 Task: Search for a guest house in Medford, United States, for 4 guests from 10th to 16th September, with a price range of 10,000 to 14,000, 4 bedrooms, 4 beds, and amenities including Free parking, TV, Gym, and Breakfast. Host language should be English.
Action: Mouse moved to (613, 118)
Screenshot: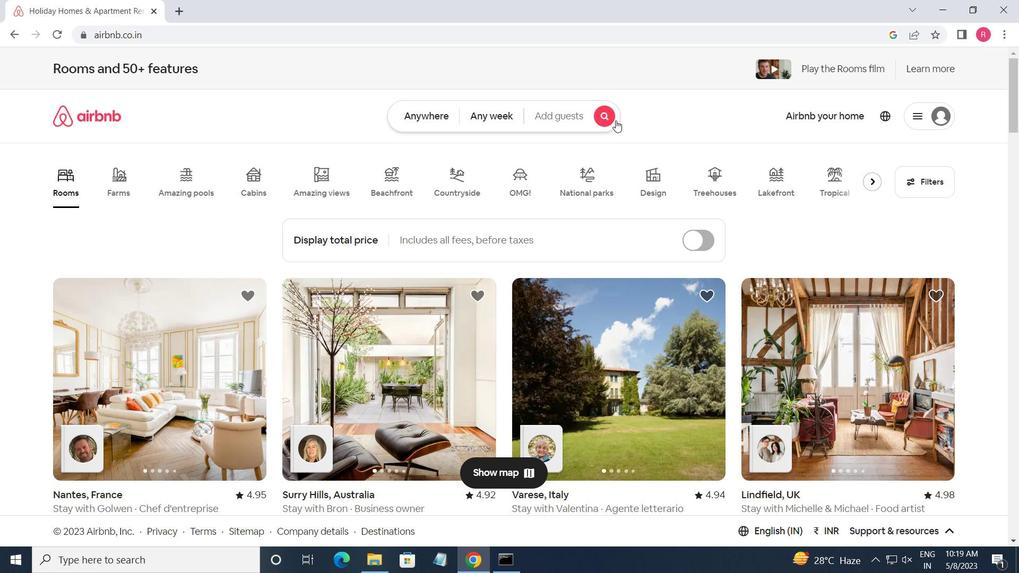 
Action: Mouse pressed left at (613, 118)
Screenshot: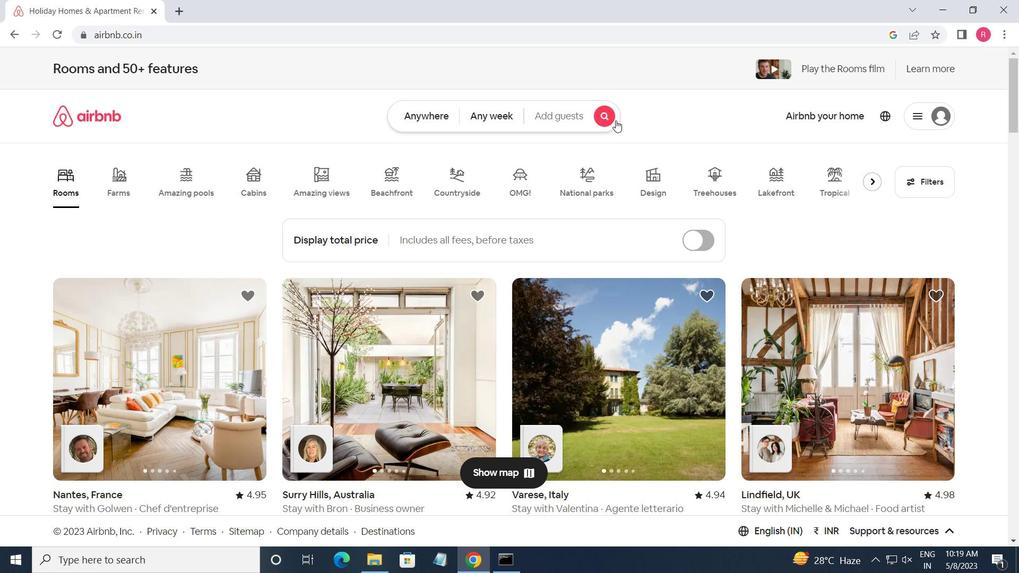 
Action: Mouse moved to (346, 166)
Screenshot: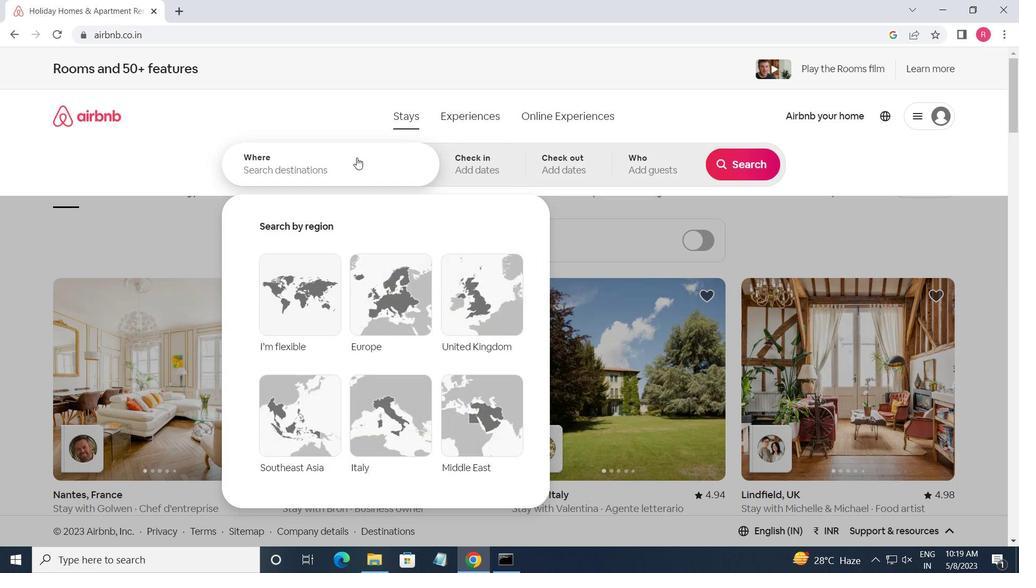 
Action: Mouse pressed left at (346, 166)
Screenshot: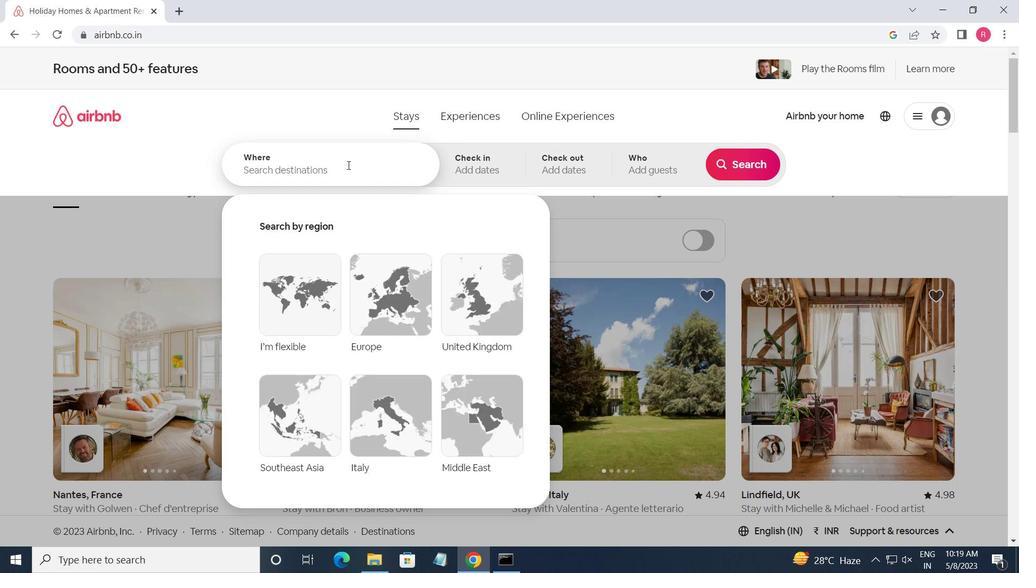
Action: Key pressed <Key.shift_r><Key.shift_r><Key.shift_r><Key.shift_r><Key.shift_r><Key.shift_r><Key.shift_r>Medford,<Key.shift_r>United<Key.space><Key.shift>STATES<Key.enter>
Screenshot: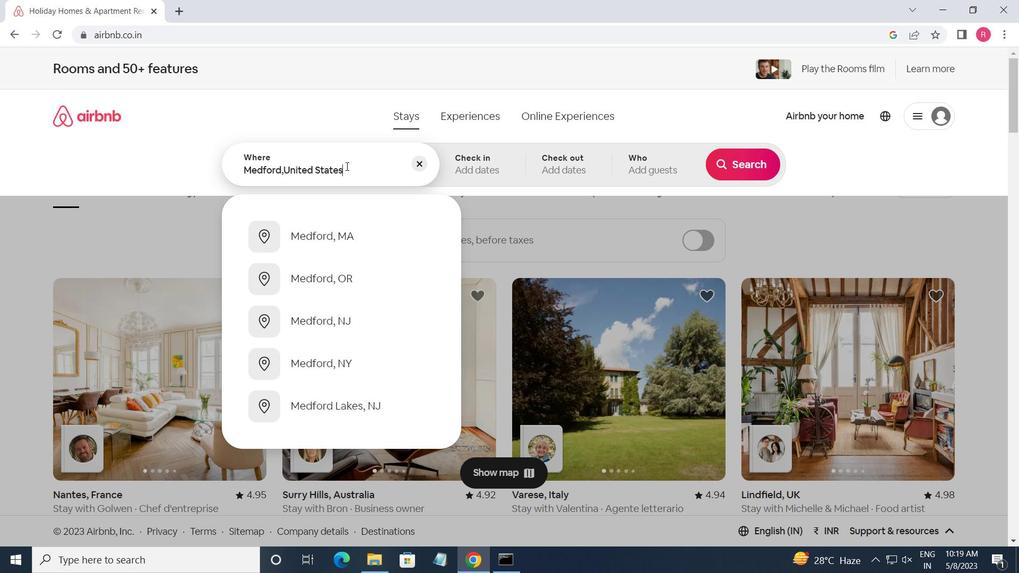 
Action: Mouse moved to (744, 275)
Screenshot: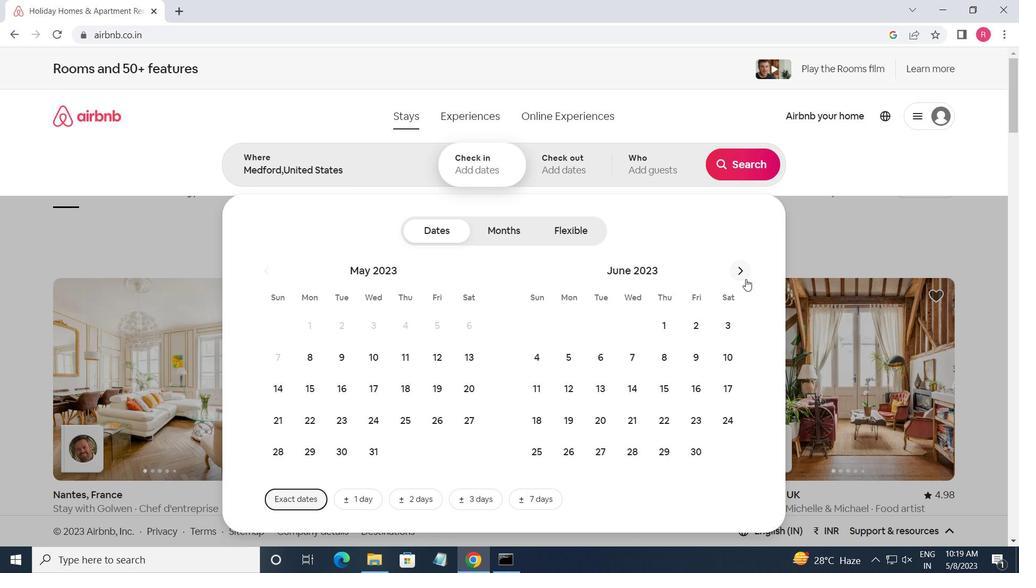 
Action: Mouse pressed left at (744, 275)
Screenshot: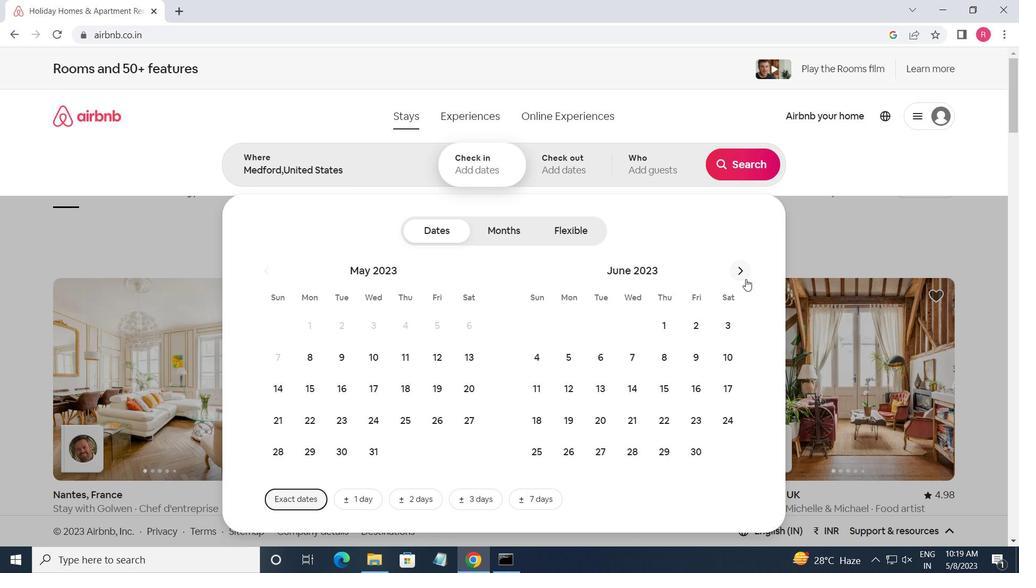 
Action: Mouse pressed left at (744, 275)
Screenshot: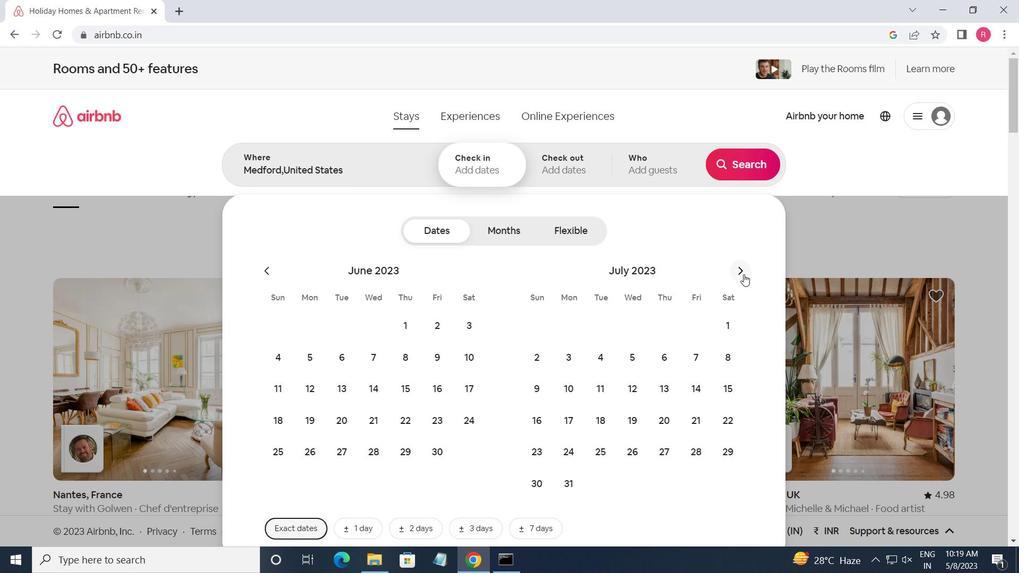 
Action: Mouse moved to (738, 272)
Screenshot: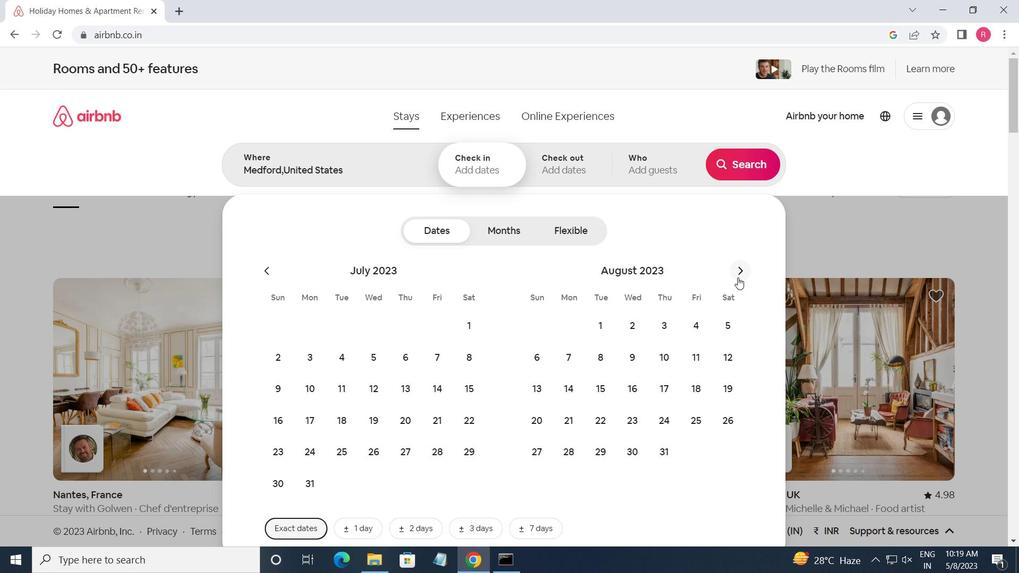 
Action: Mouse pressed left at (738, 272)
Screenshot: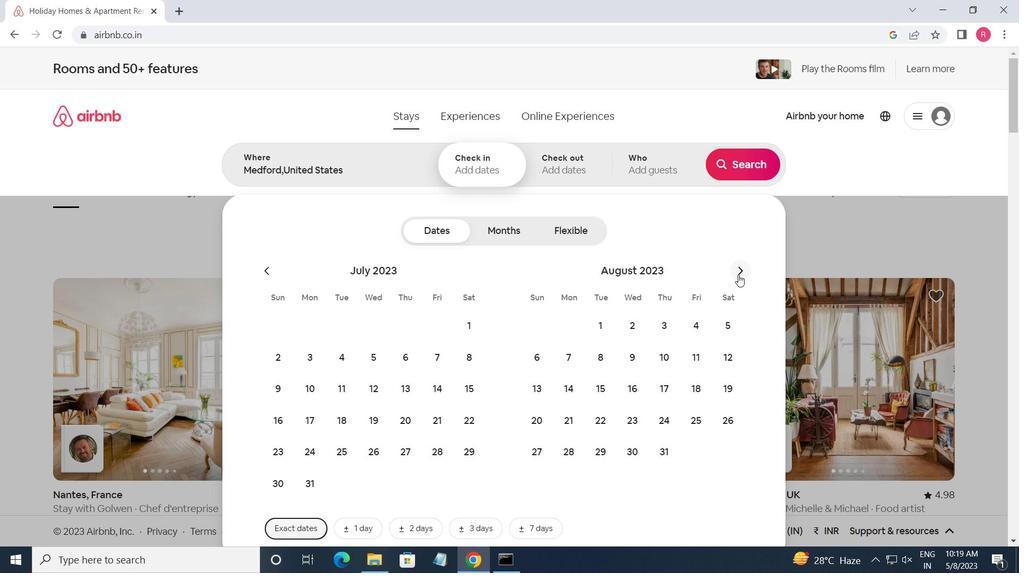 
Action: Mouse moved to (543, 394)
Screenshot: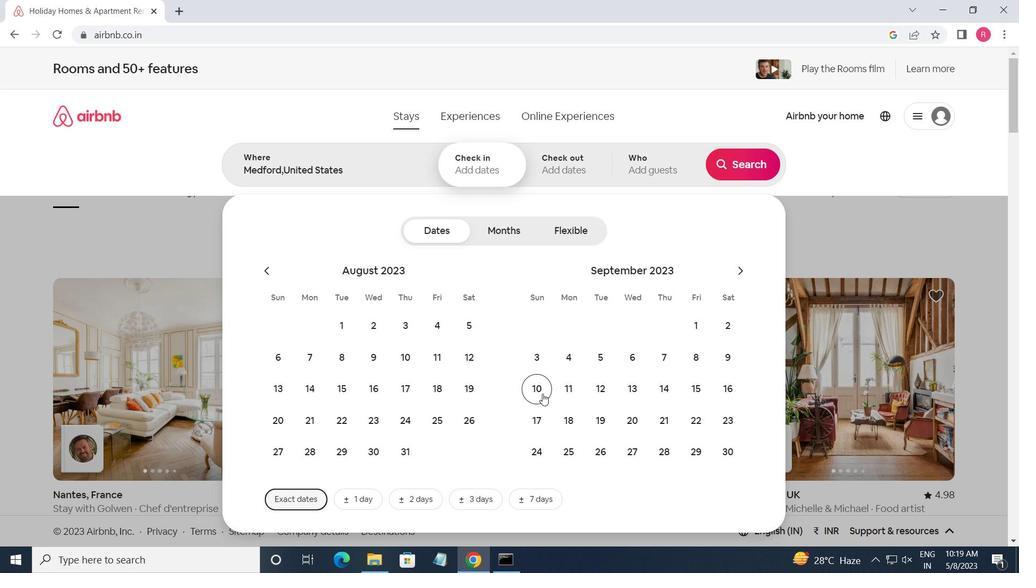 
Action: Mouse pressed left at (543, 394)
Screenshot: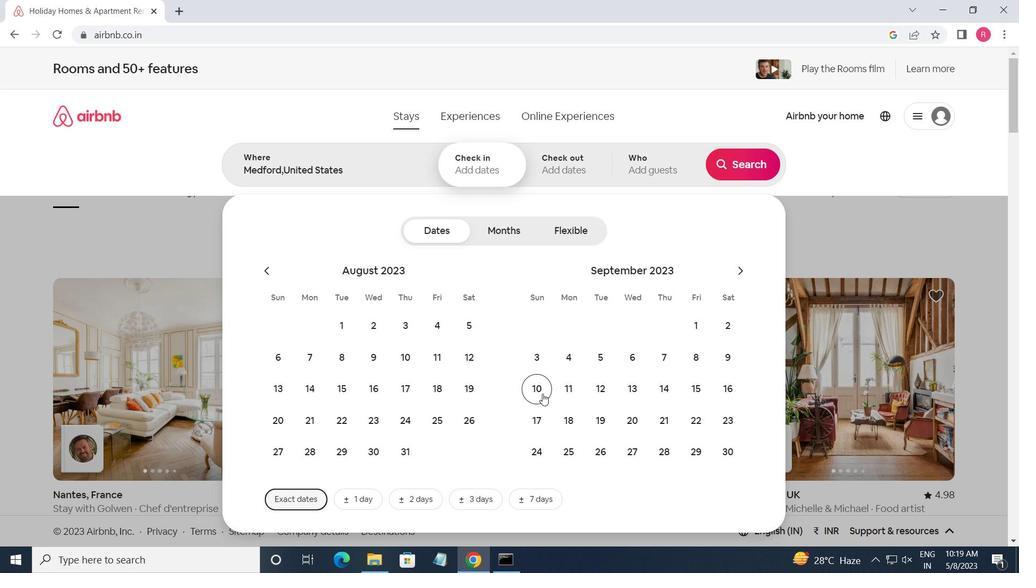 
Action: Mouse moved to (723, 393)
Screenshot: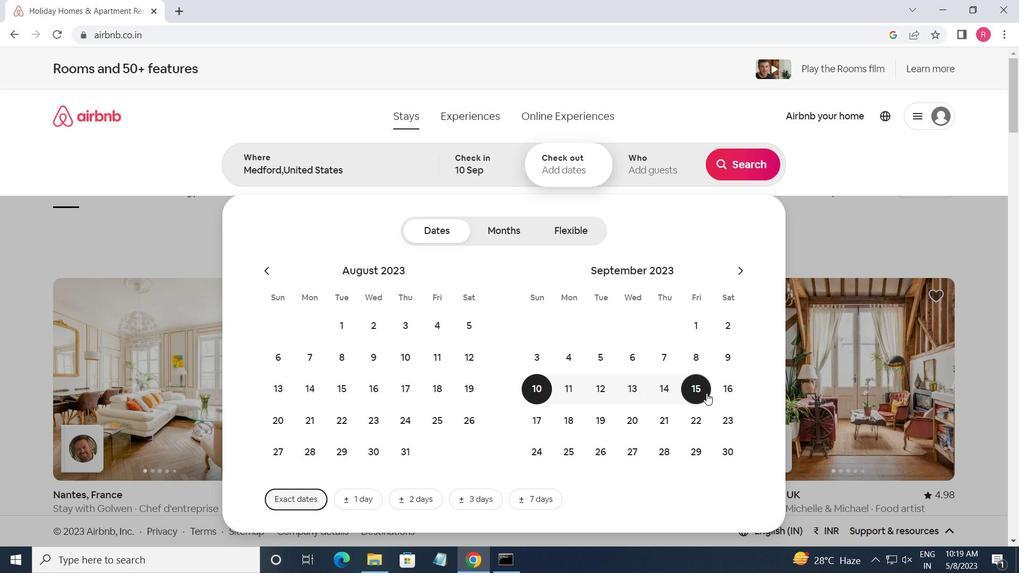 
Action: Mouse pressed left at (723, 393)
Screenshot: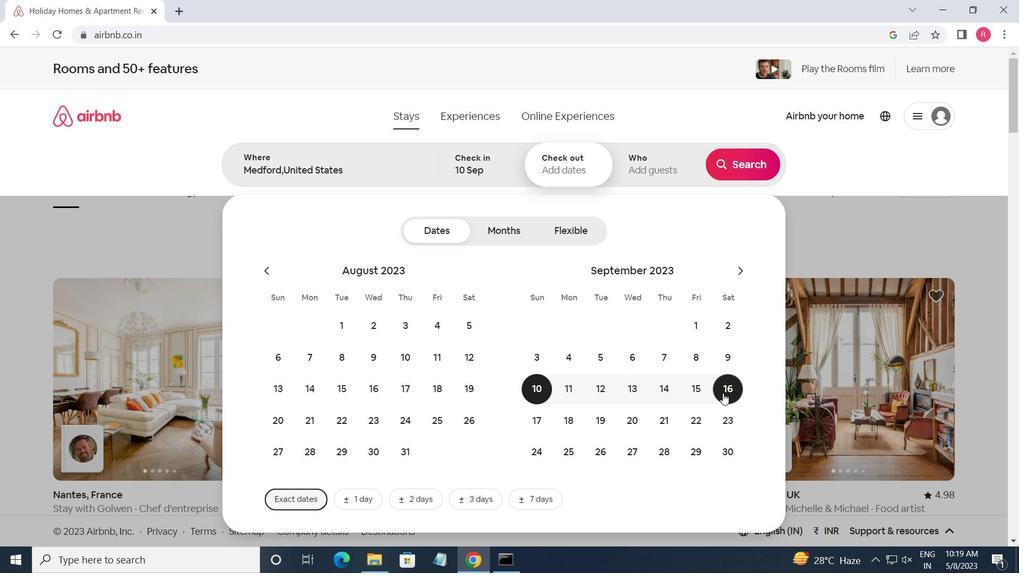 
Action: Mouse moved to (642, 182)
Screenshot: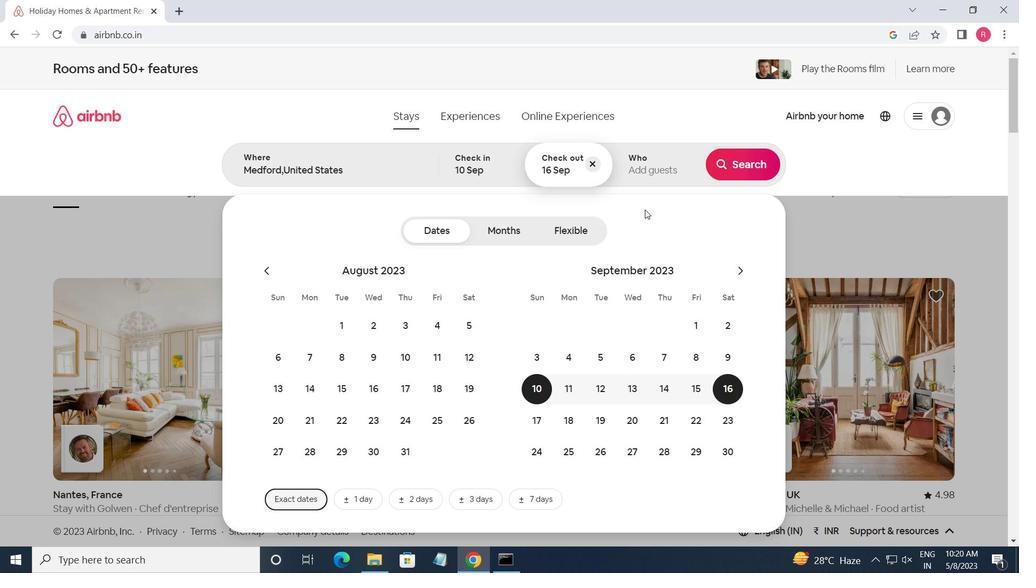 
Action: Mouse pressed left at (642, 182)
Screenshot: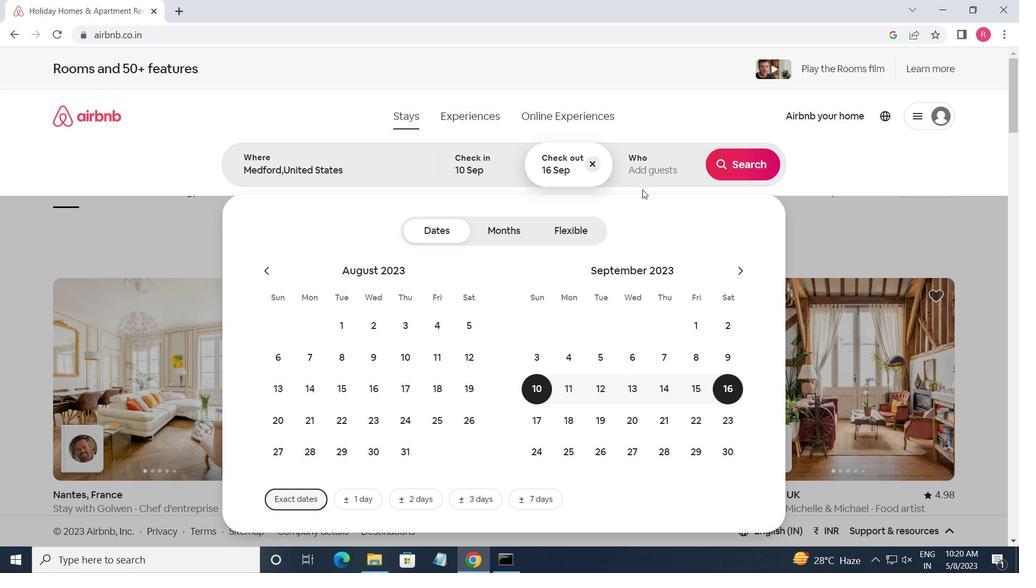 
Action: Mouse moved to (656, 163)
Screenshot: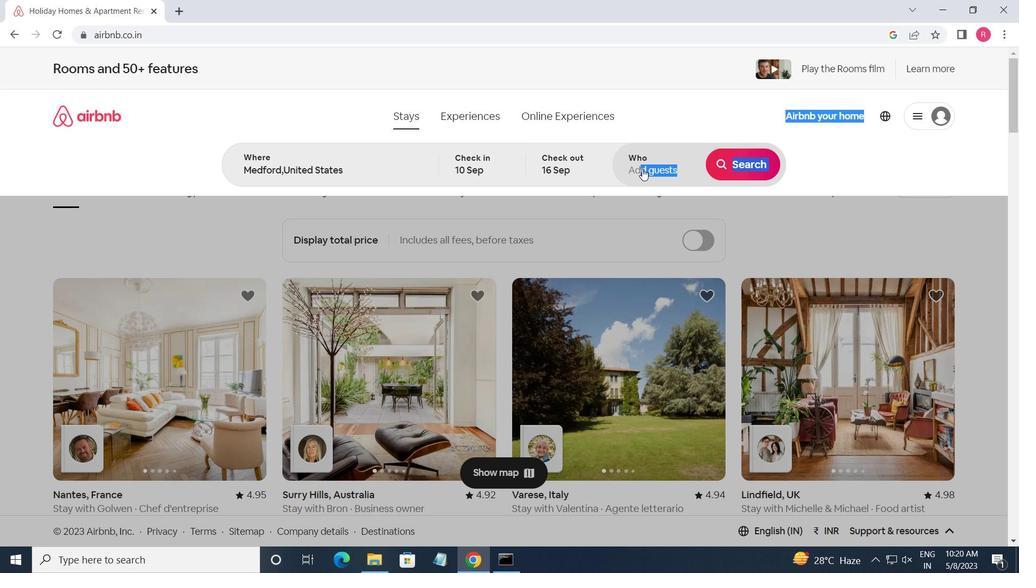 
Action: Mouse pressed left at (656, 163)
Screenshot: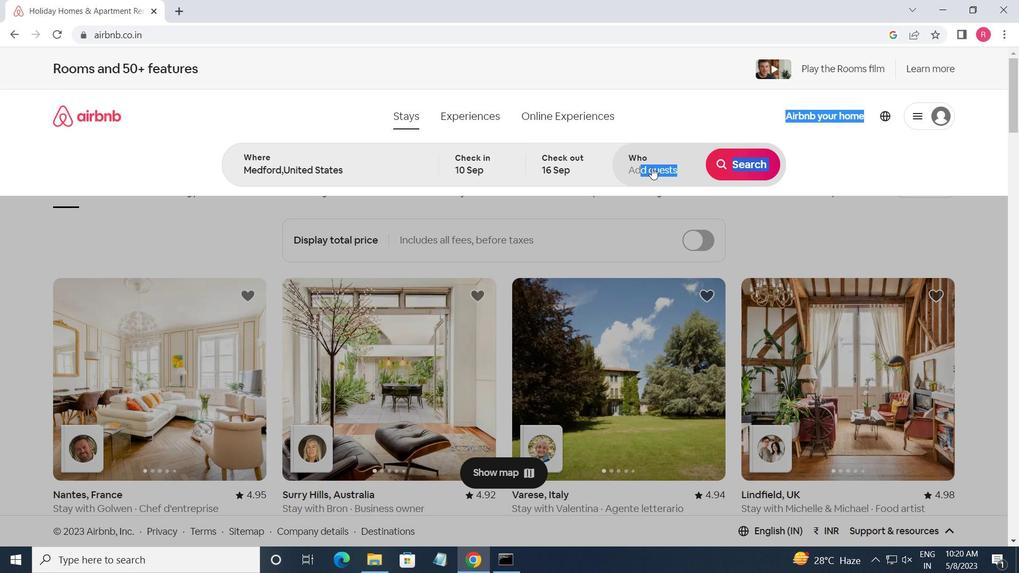 
Action: Mouse moved to (742, 238)
Screenshot: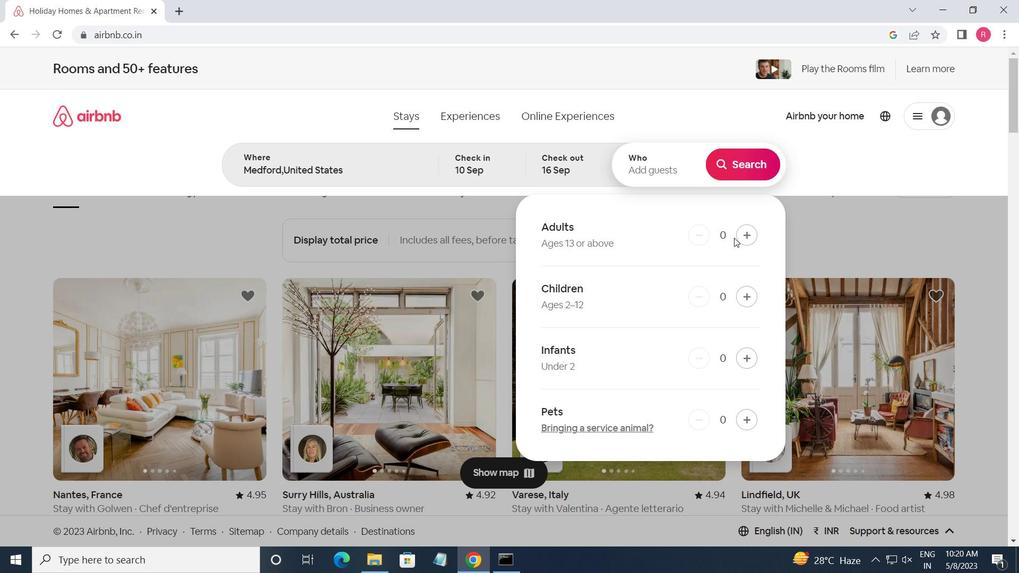 
Action: Mouse pressed left at (742, 238)
Screenshot: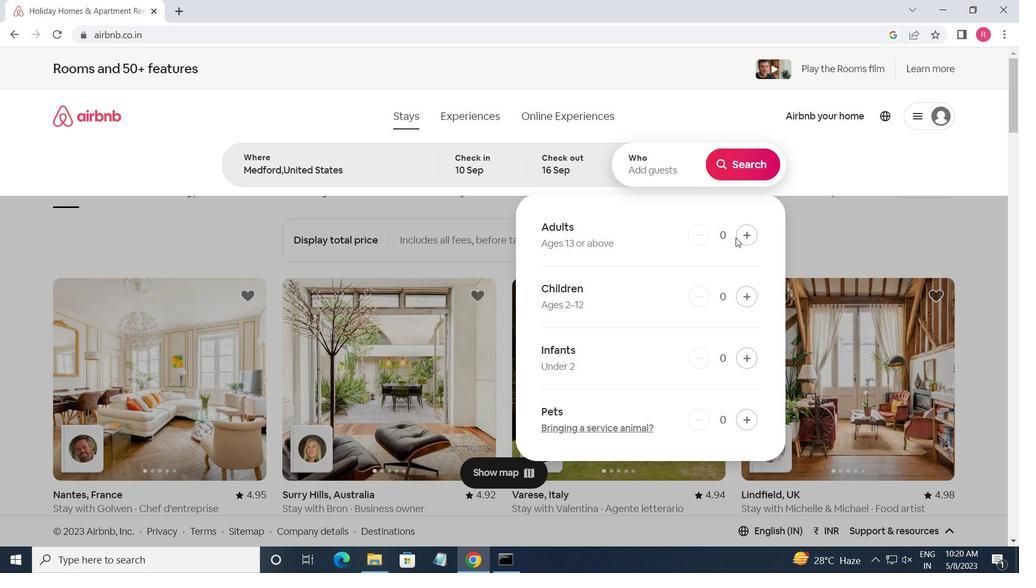 
Action: Mouse moved to (742, 238)
Screenshot: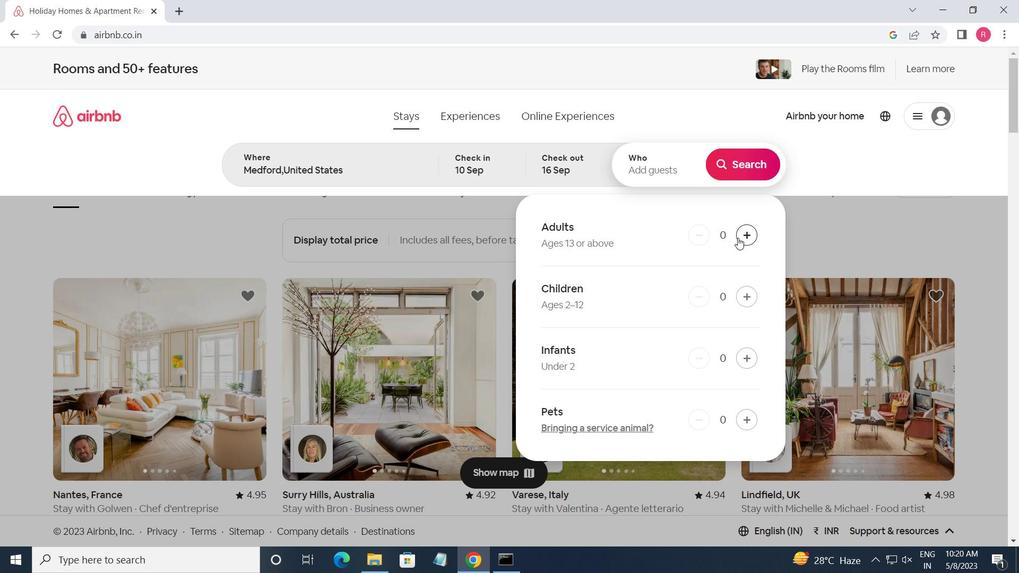 
Action: Mouse pressed left at (742, 238)
Screenshot: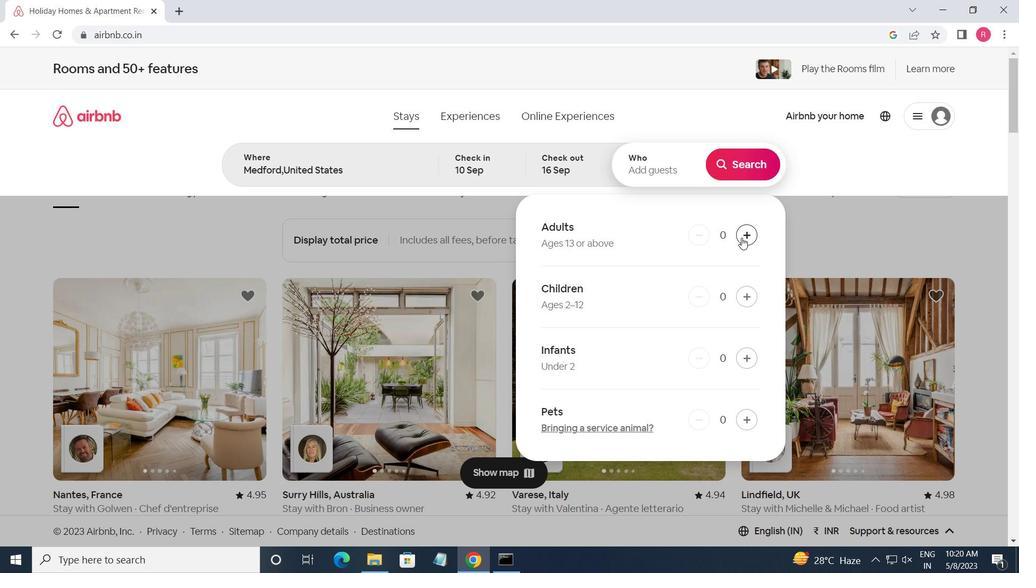 
Action: Mouse pressed left at (742, 238)
Screenshot: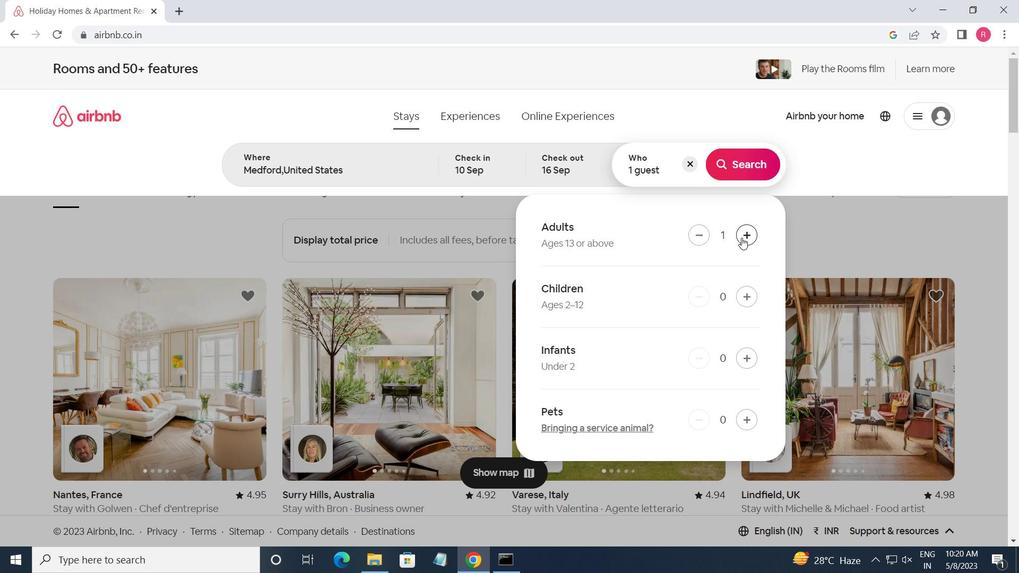 
Action: Mouse pressed left at (742, 238)
Screenshot: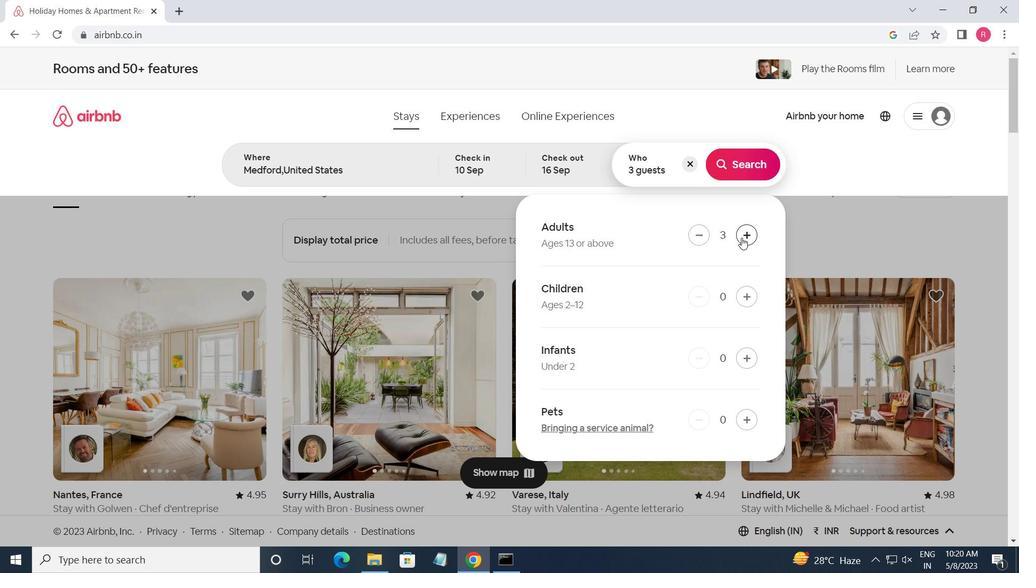 
Action: Mouse moved to (740, 174)
Screenshot: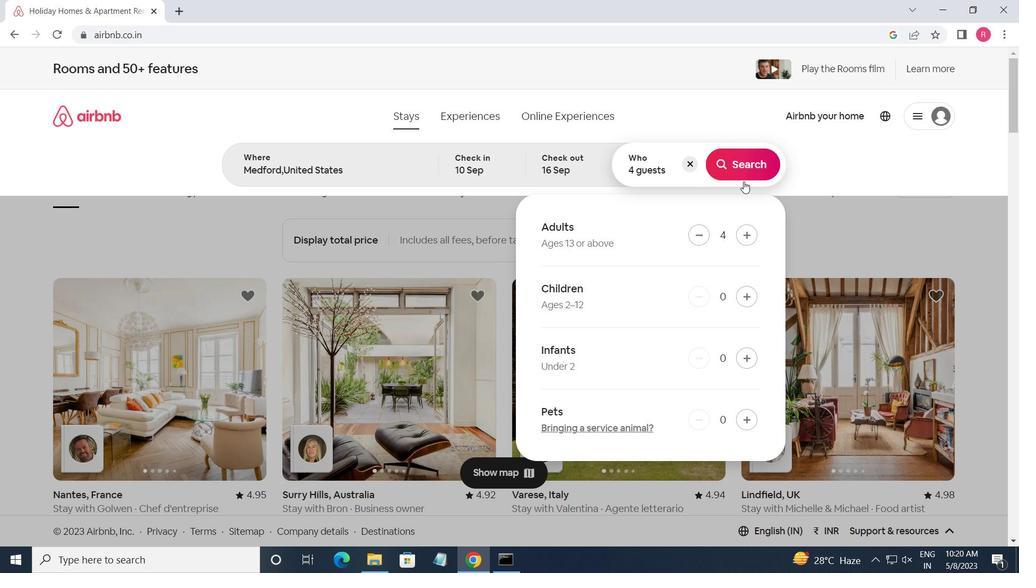 
Action: Mouse pressed left at (740, 174)
Screenshot: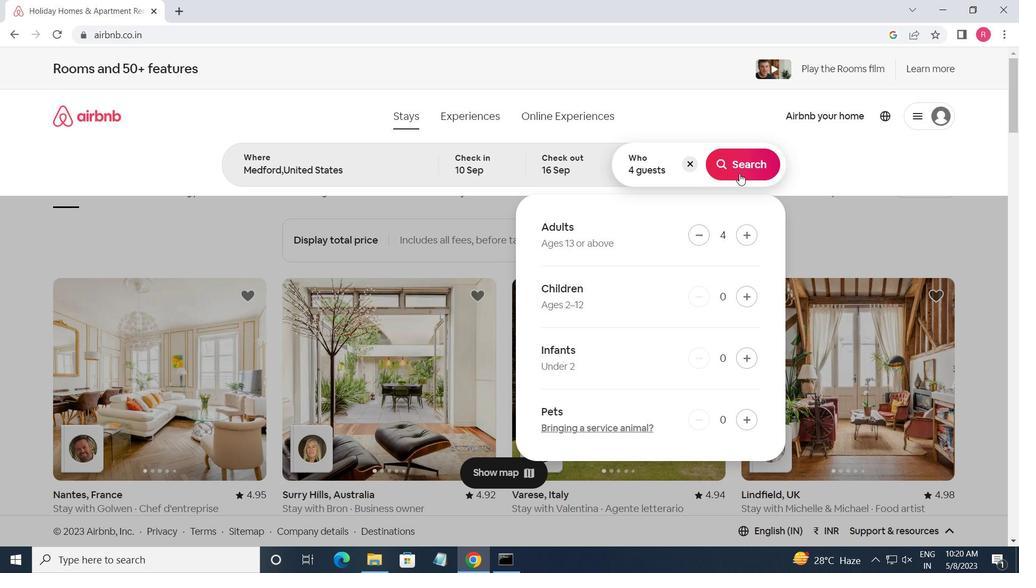
Action: Mouse moved to (948, 131)
Screenshot: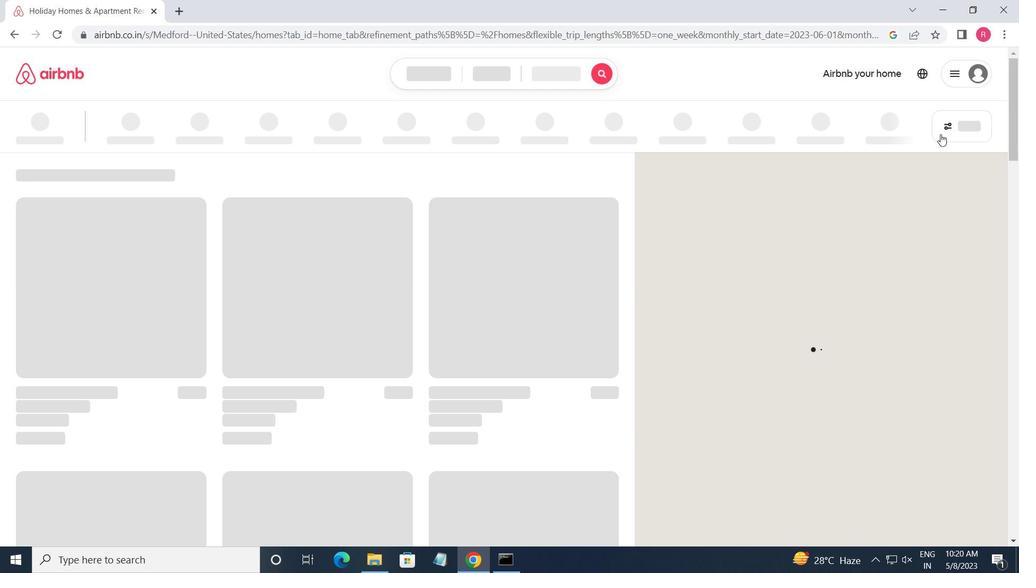 
Action: Mouse pressed left at (948, 131)
Screenshot: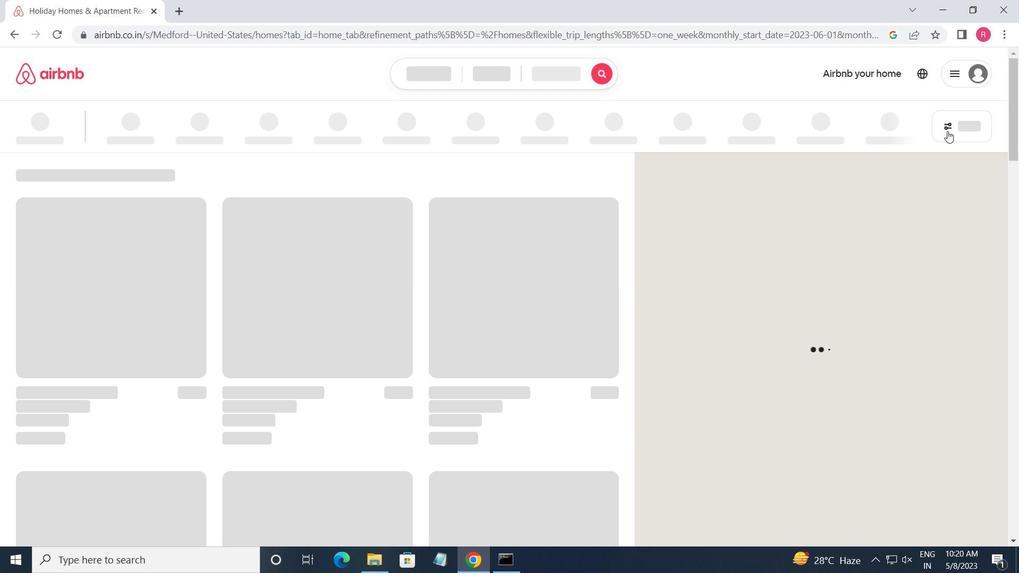 
Action: Mouse moved to (342, 446)
Screenshot: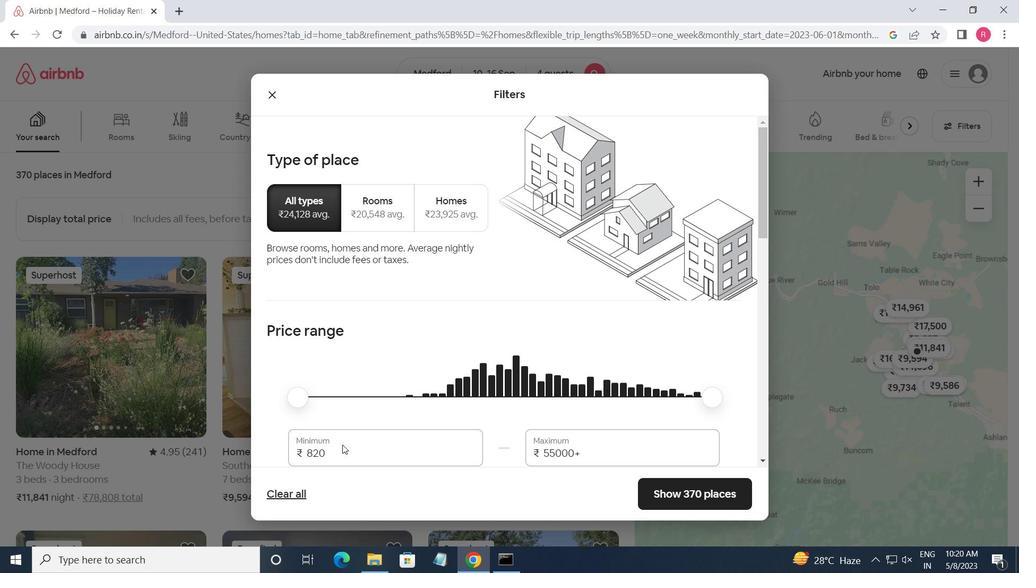 
Action: Mouse pressed left at (342, 446)
Screenshot: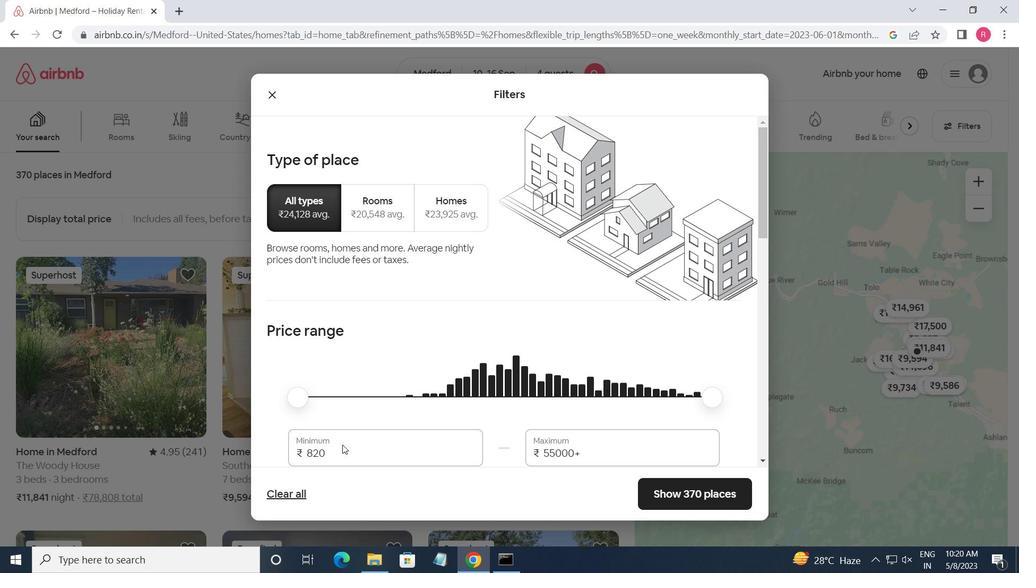 
Action: Key pressed <Key.backspace><Key.backspace><Key.backspace>10000<Key.tab>14000
Screenshot: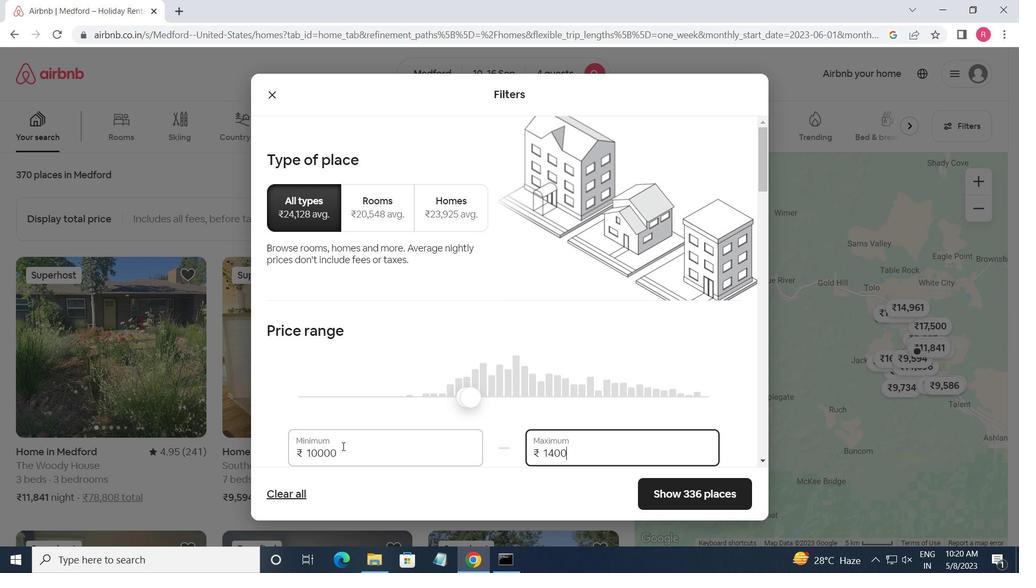 
Action: Mouse moved to (358, 437)
Screenshot: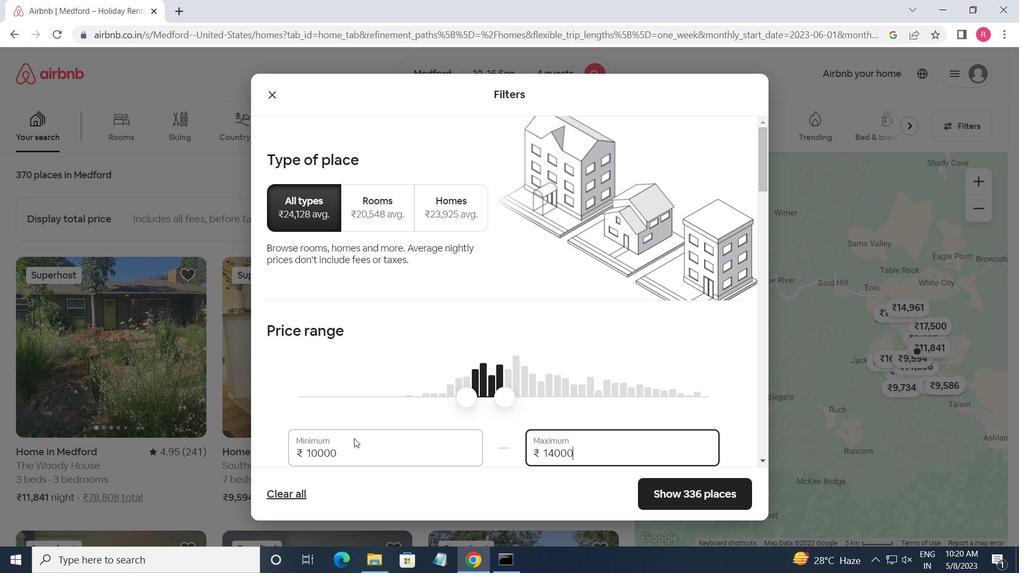 
Action: Mouse scrolled (358, 437) with delta (0, 0)
Screenshot: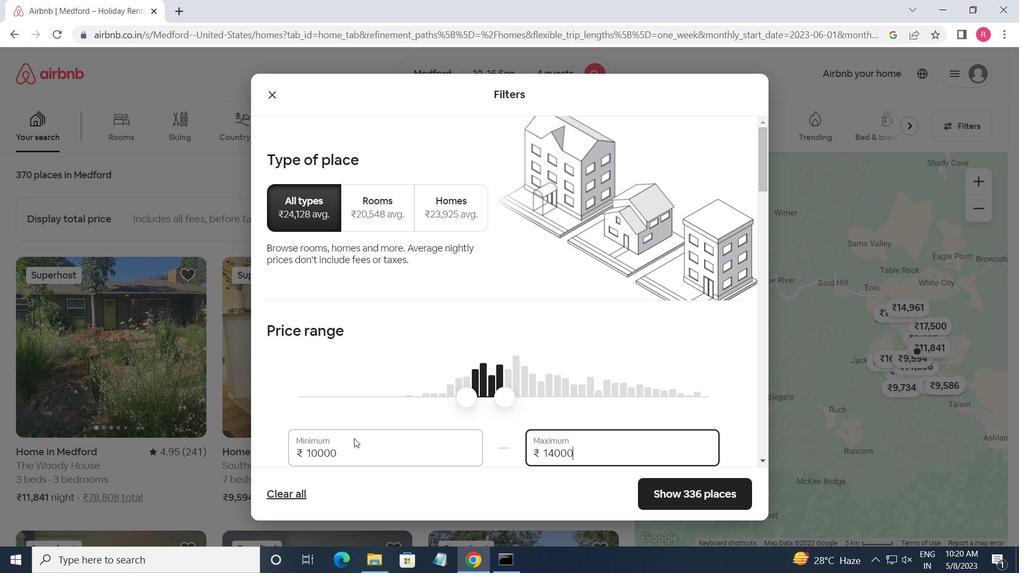
Action: Mouse moved to (358, 437)
Screenshot: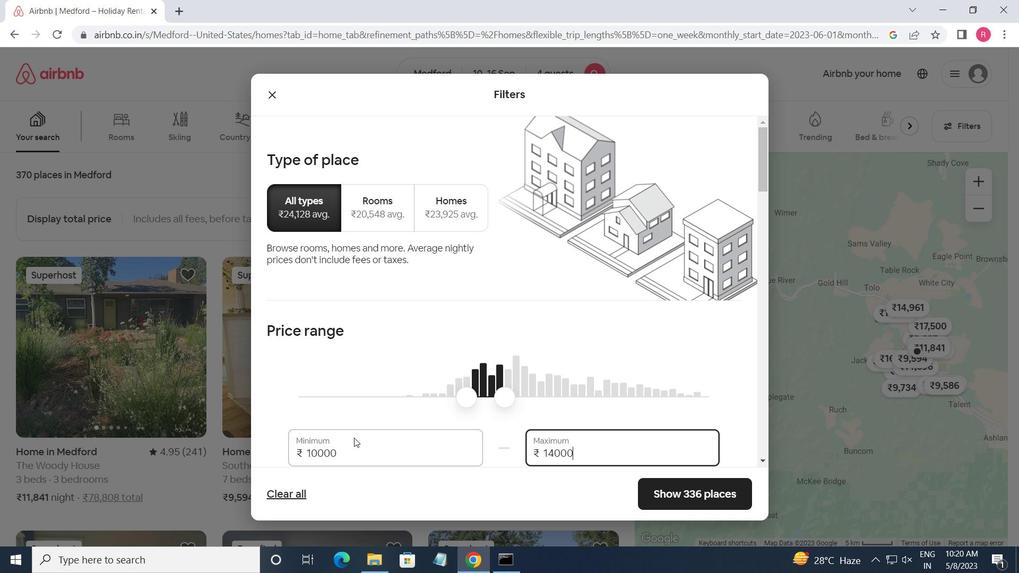 
Action: Mouse scrolled (358, 437) with delta (0, 0)
Screenshot: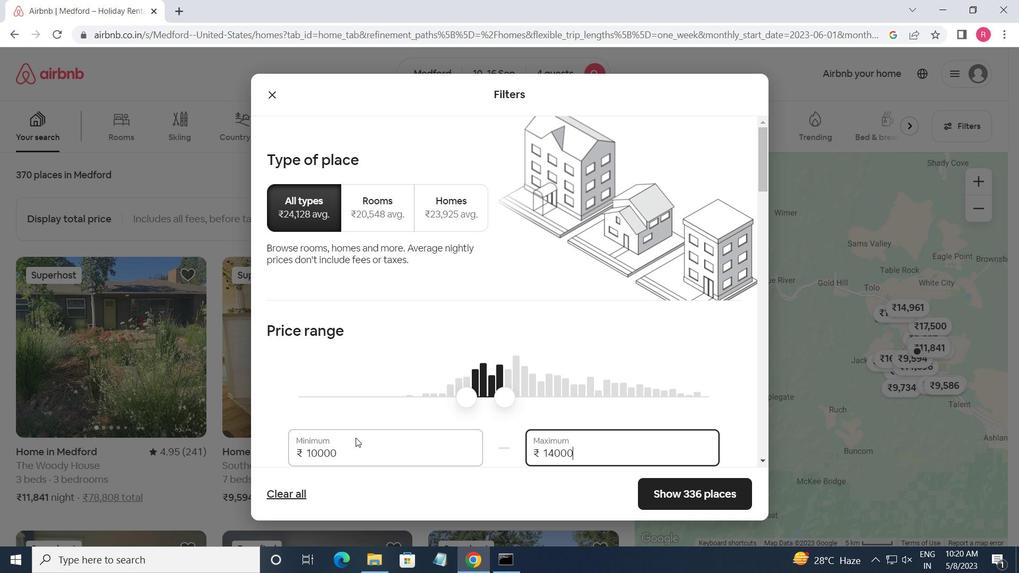 
Action: Mouse scrolled (358, 437) with delta (0, 0)
Screenshot: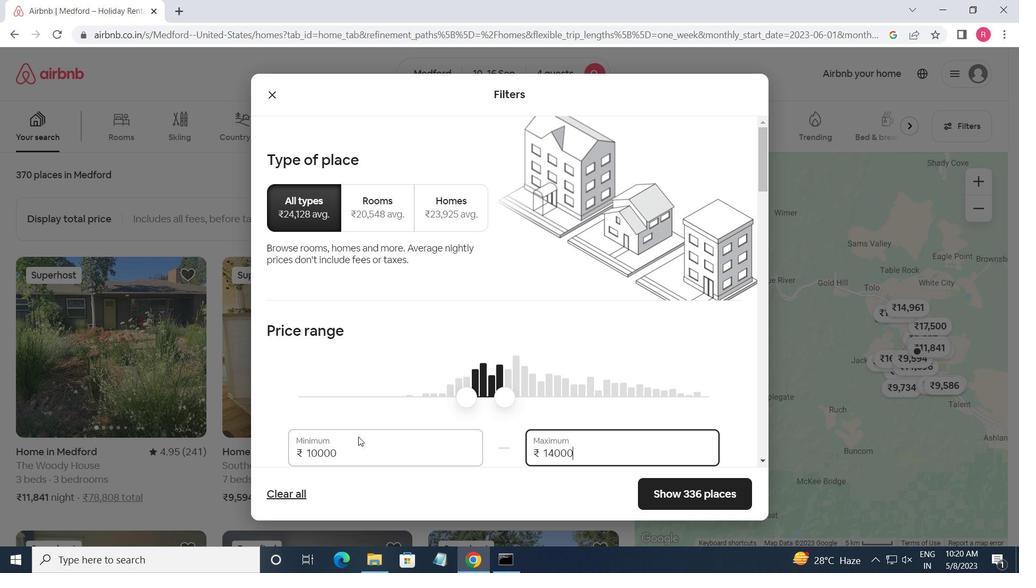 
Action: Mouse moved to (479, 390)
Screenshot: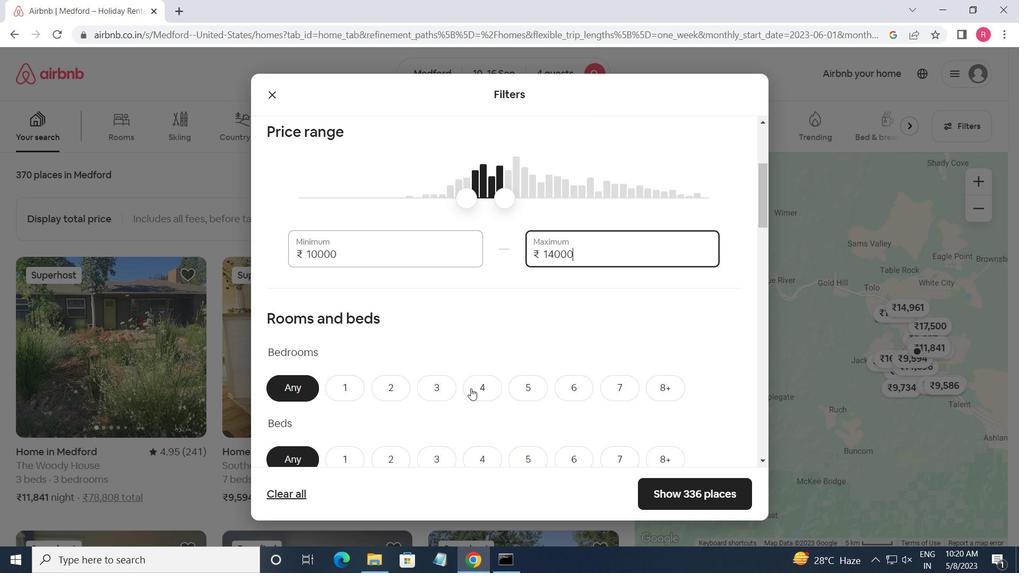 
Action: Mouse pressed left at (479, 390)
Screenshot: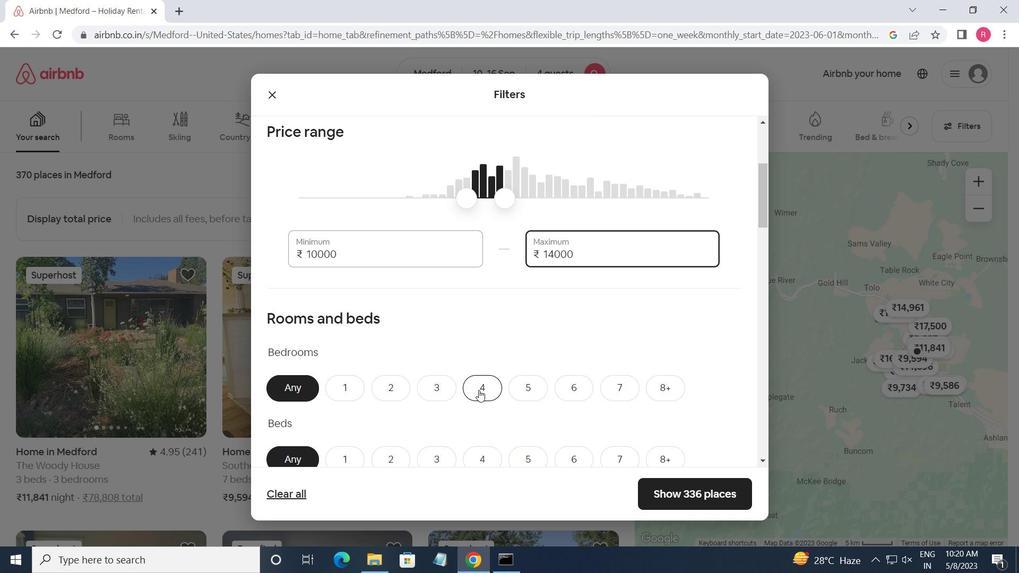 
Action: Mouse moved to (481, 453)
Screenshot: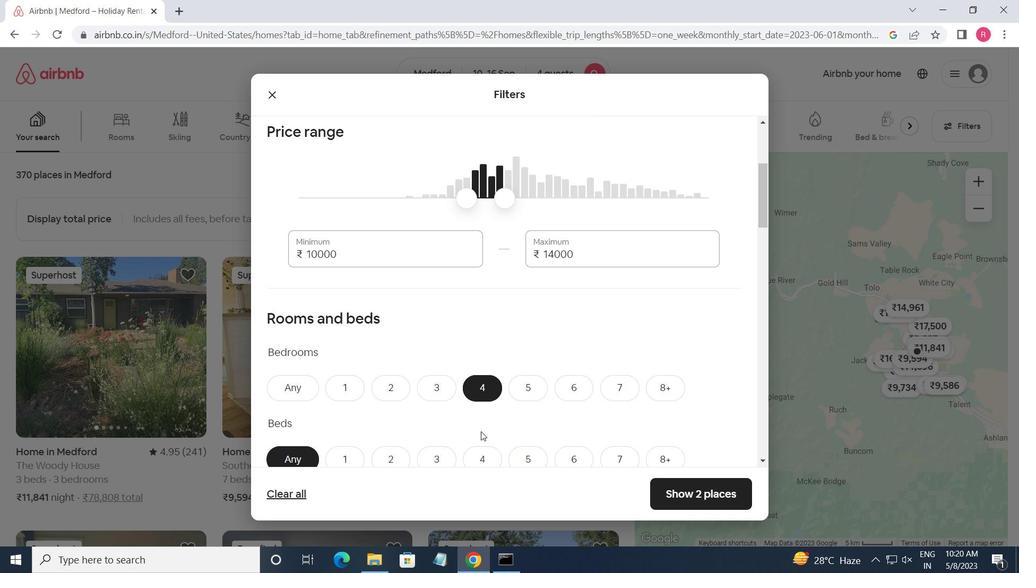 
Action: Mouse pressed left at (481, 453)
Screenshot: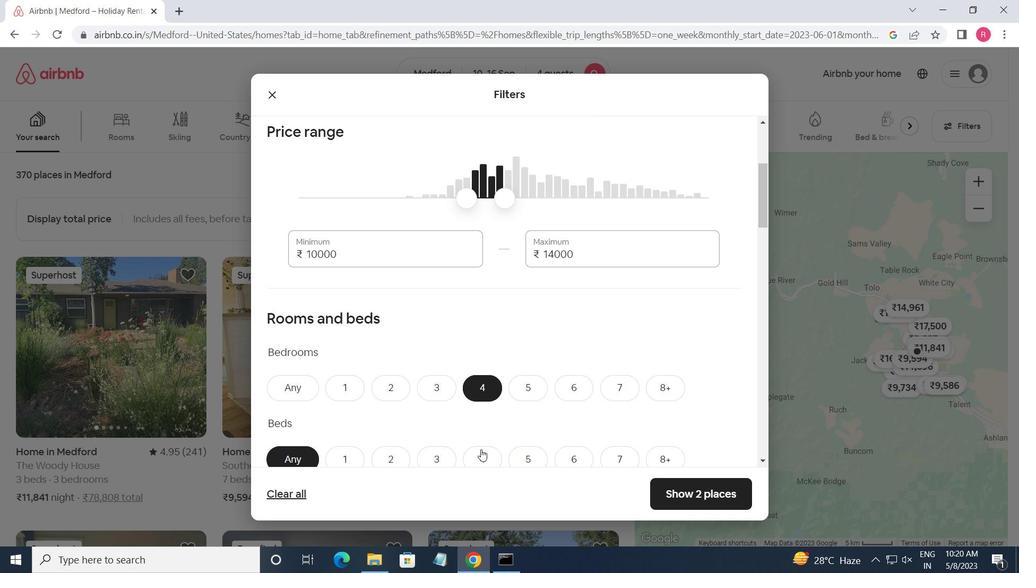 
Action: Mouse moved to (487, 431)
Screenshot: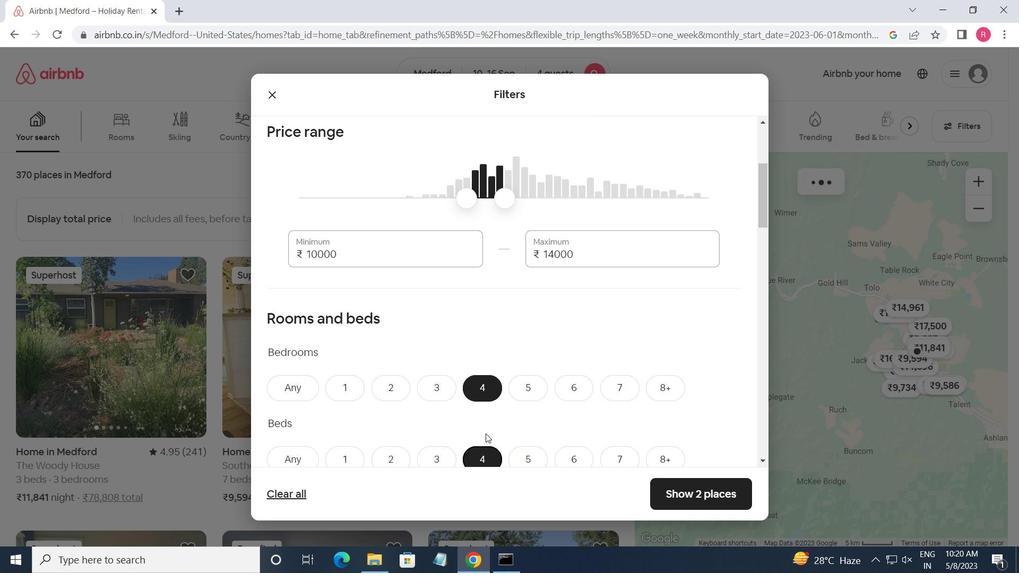 
Action: Mouse scrolled (487, 430) with delta (0, 0)
Screenshot: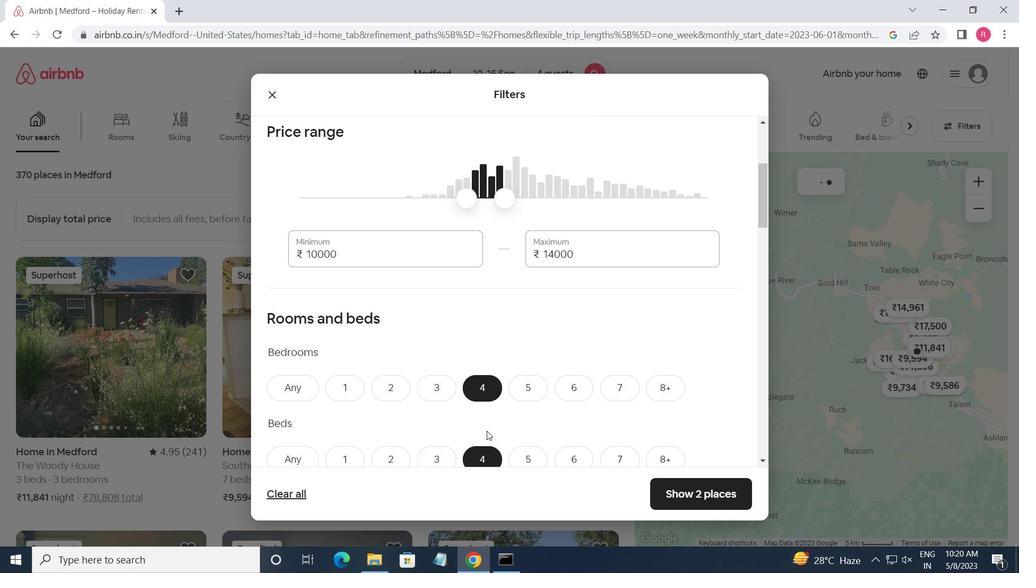
Action: Mouse scrolled (487, 430) with delta (0, 0)
Screenshot: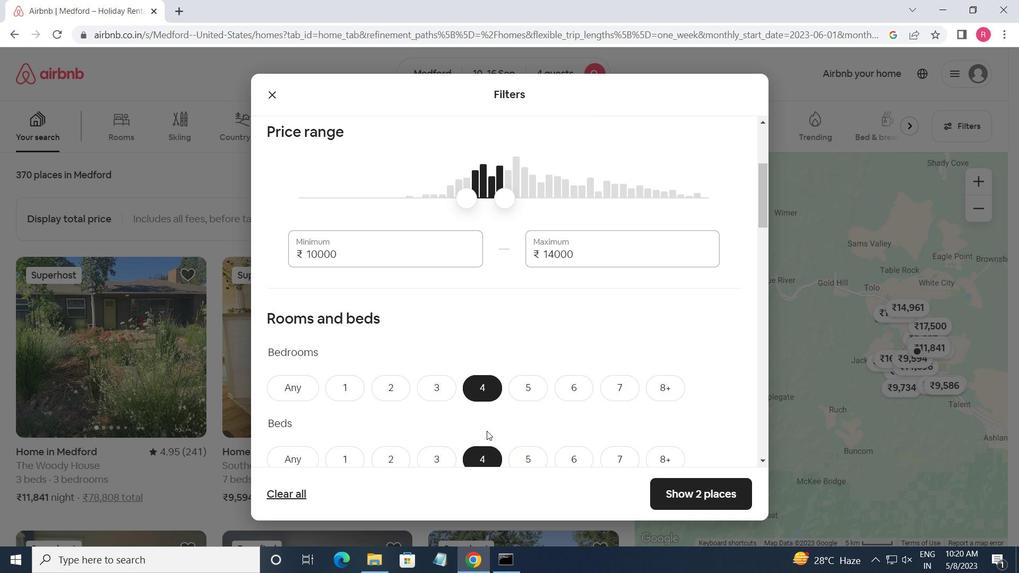 
Action: Mouse scrolled (487, 430) with delta (0, 0)
Screenshot: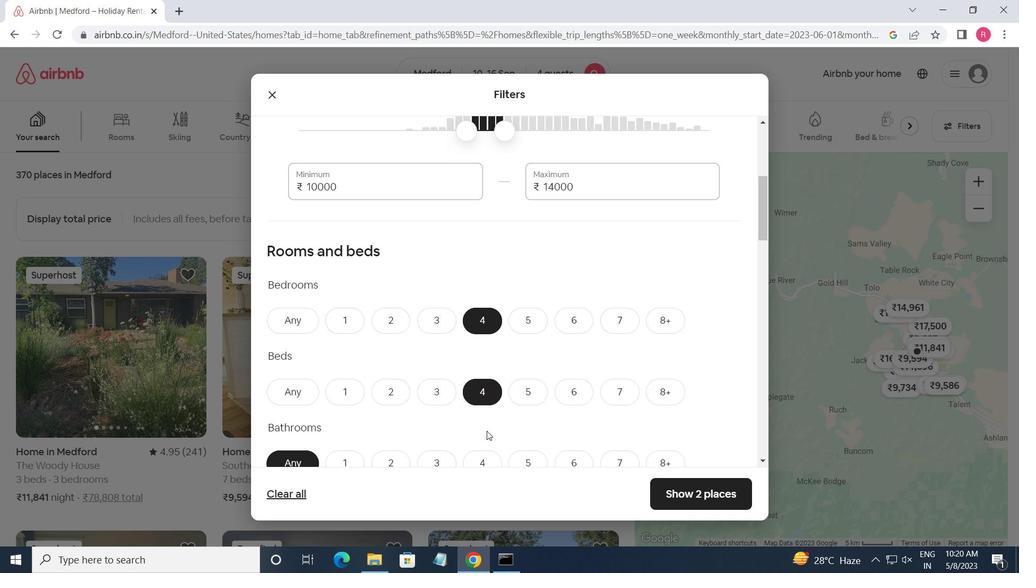 
Action: Mouse moved to (479, 338)
Screenshot: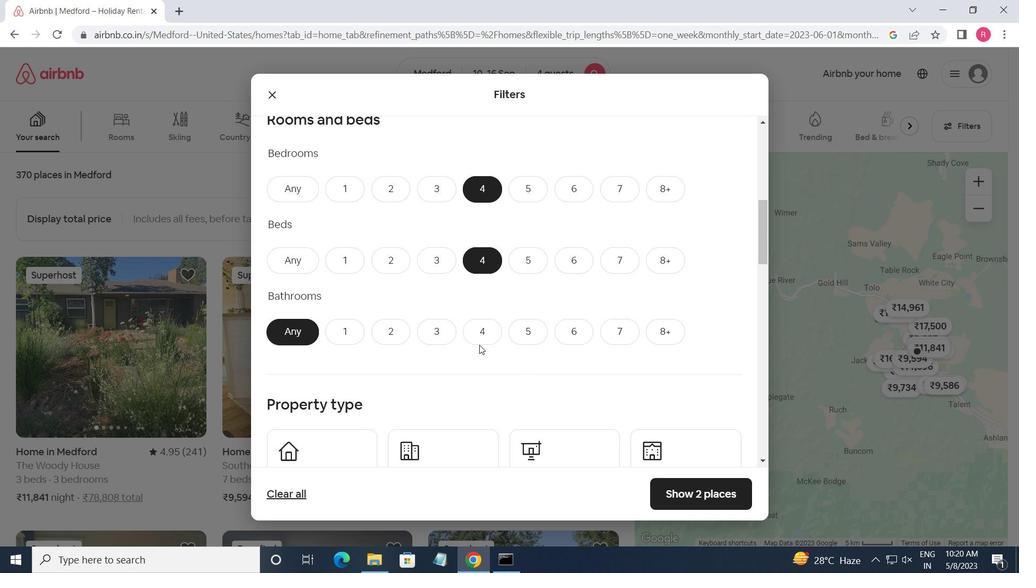 
Action: Mouse pressed left at (479, 338)
Screenshot: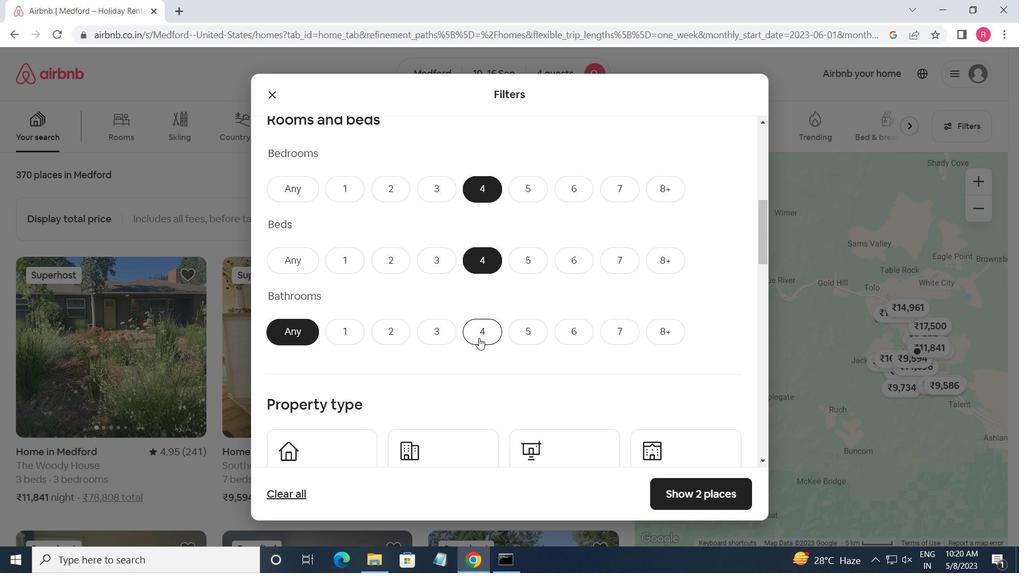 
Action: Mouse moved to (480, 337)
Screenshot: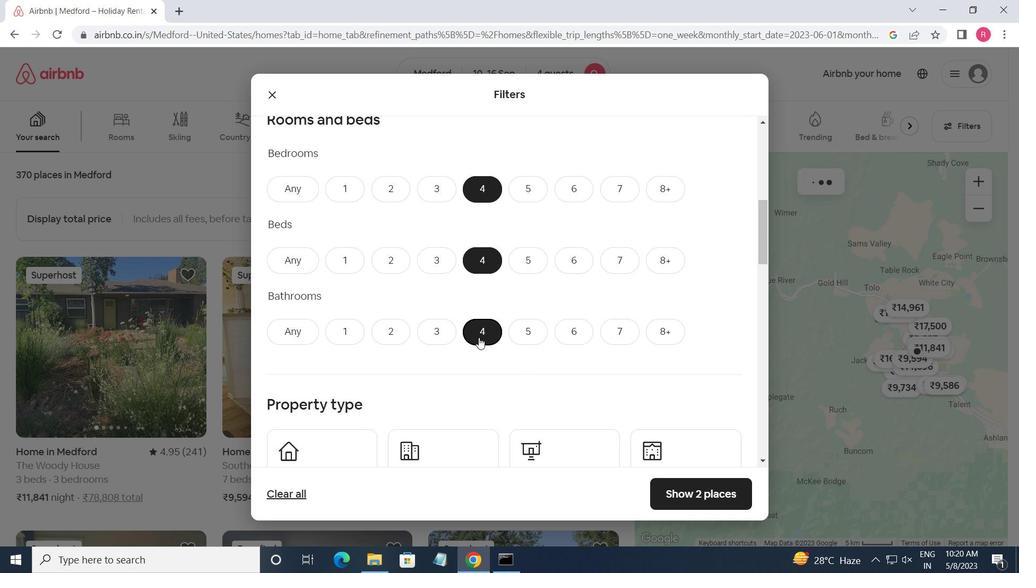 
Action: Mouse scrolled (480, 337) with delta (0, 0)
Screenshot: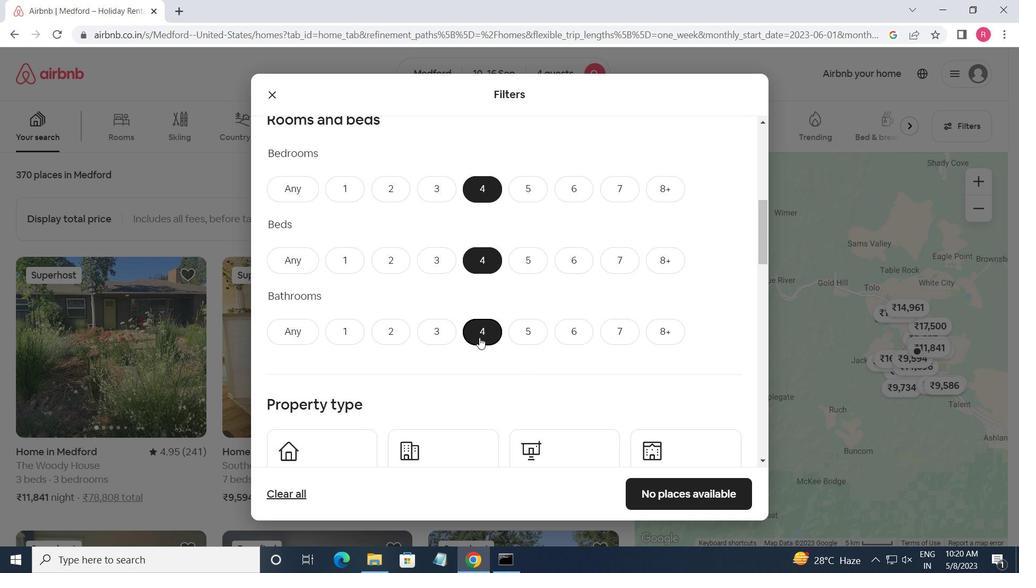 
Action: Mouse moved to (348, 383)
Screenshot: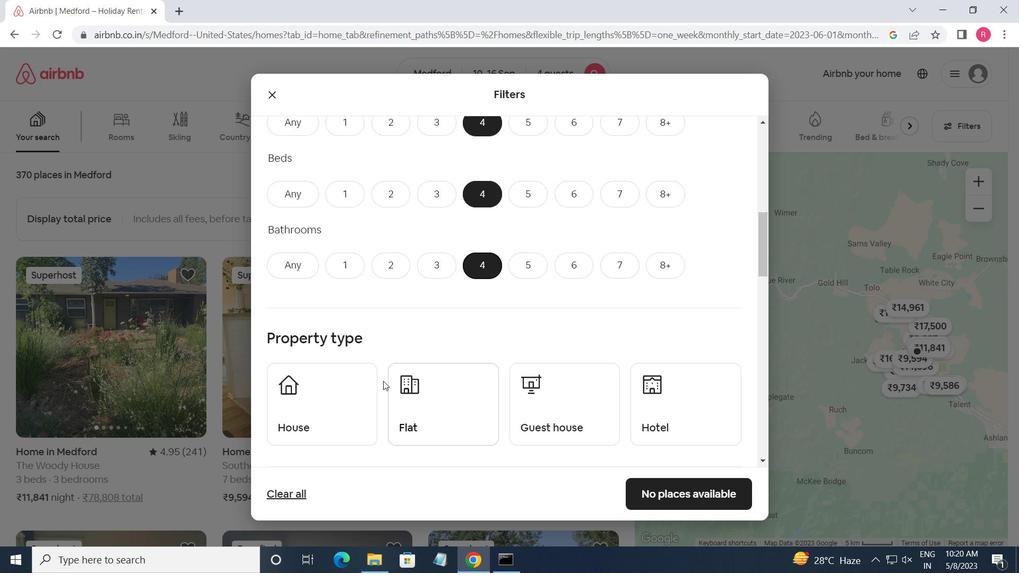 
Action: Mouse pressed left at (348, 383)
Screenshot: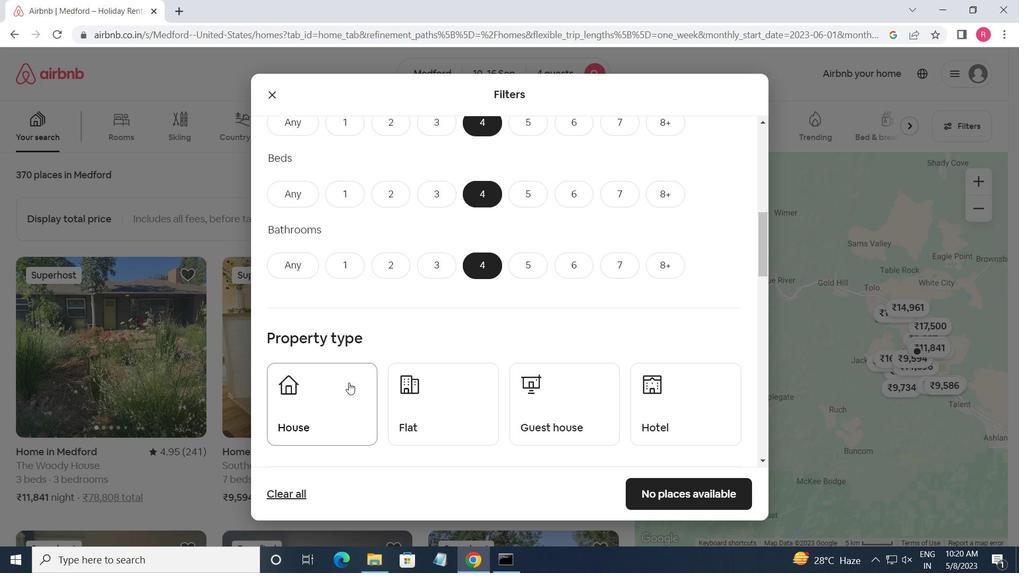 
Action: Mouse moved to (419, 407)
Screenshot: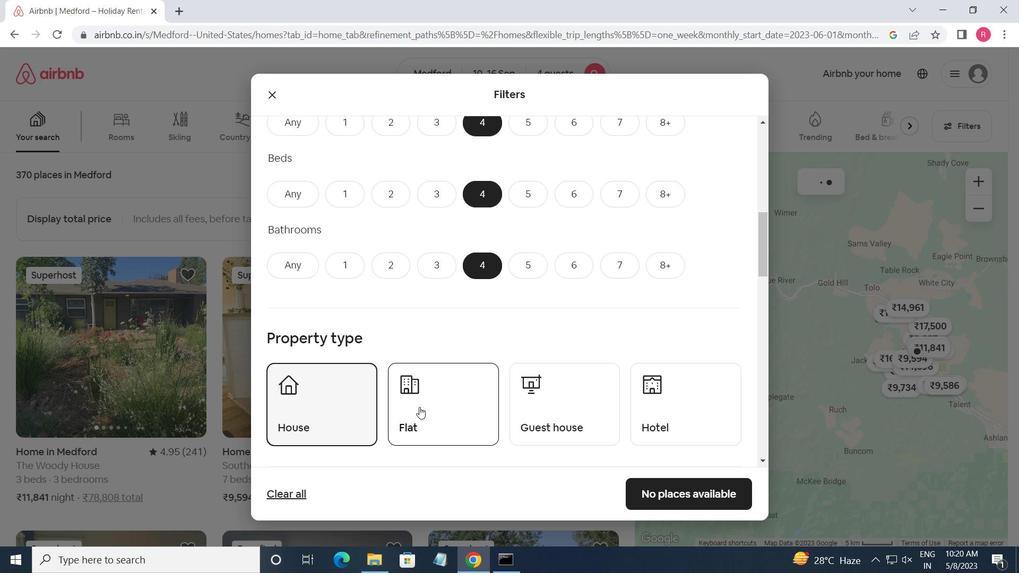 
Action: Mouse pressed left at (419, 407)
Screenshot: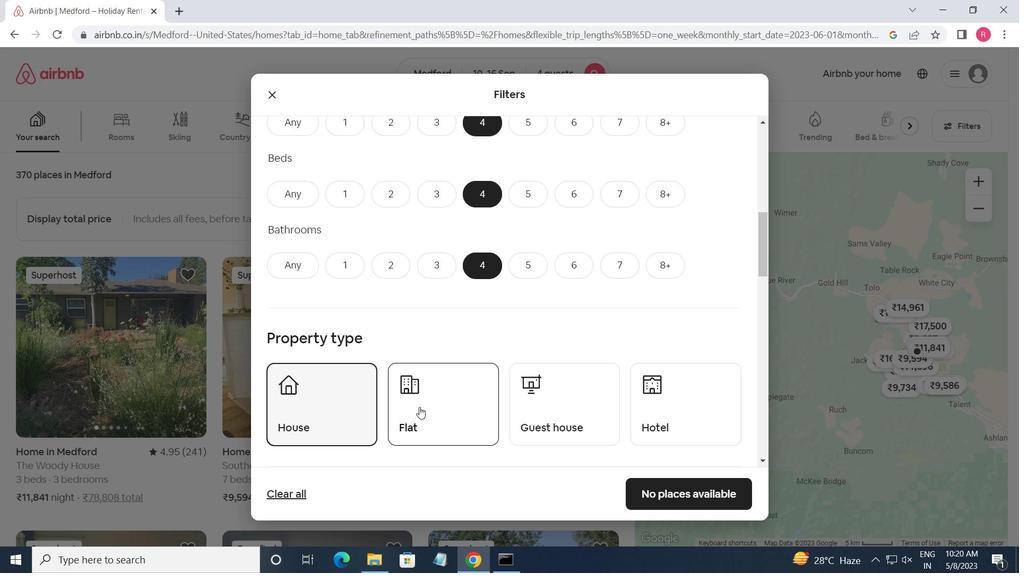 
Action: Mouse moved to (559, 426)
Screenshot: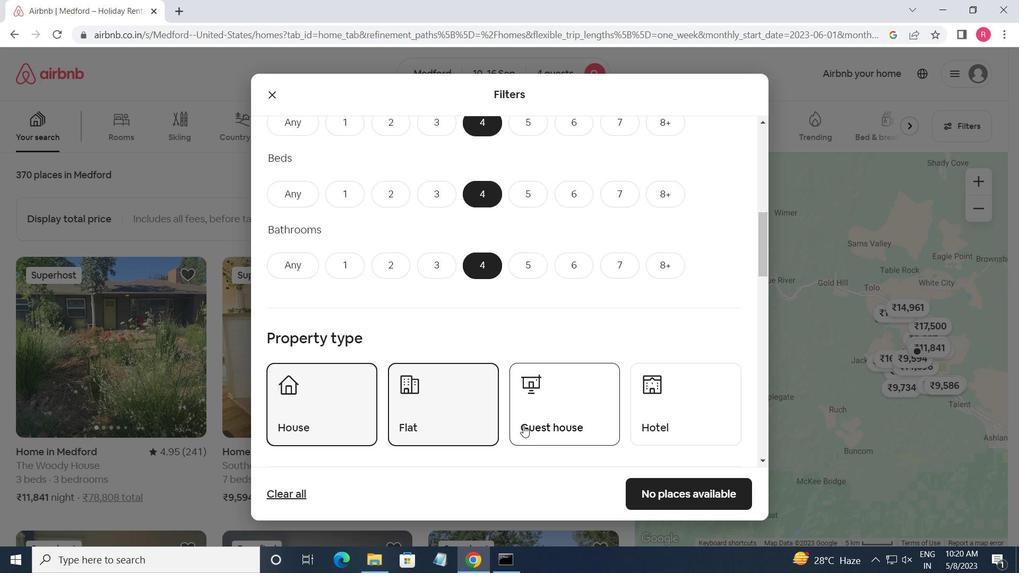 
Action: Mouse pressed left at (559, 426)
Screenshot: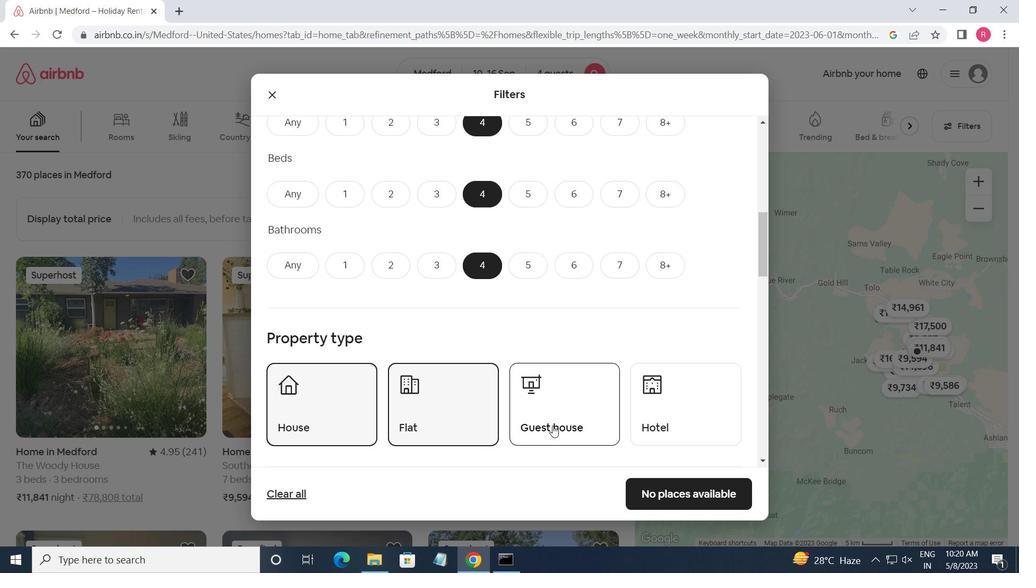 
Action: Mouse moved to (526, 408)
Screenshot: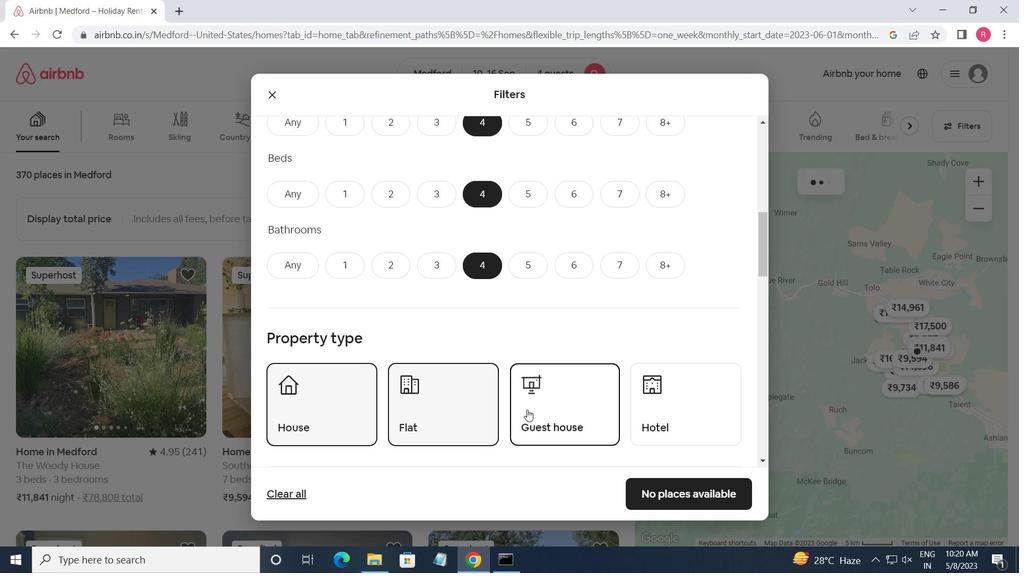
Action: Mouse scrolled (526, 407) with delta (0, 0)
Screenshot: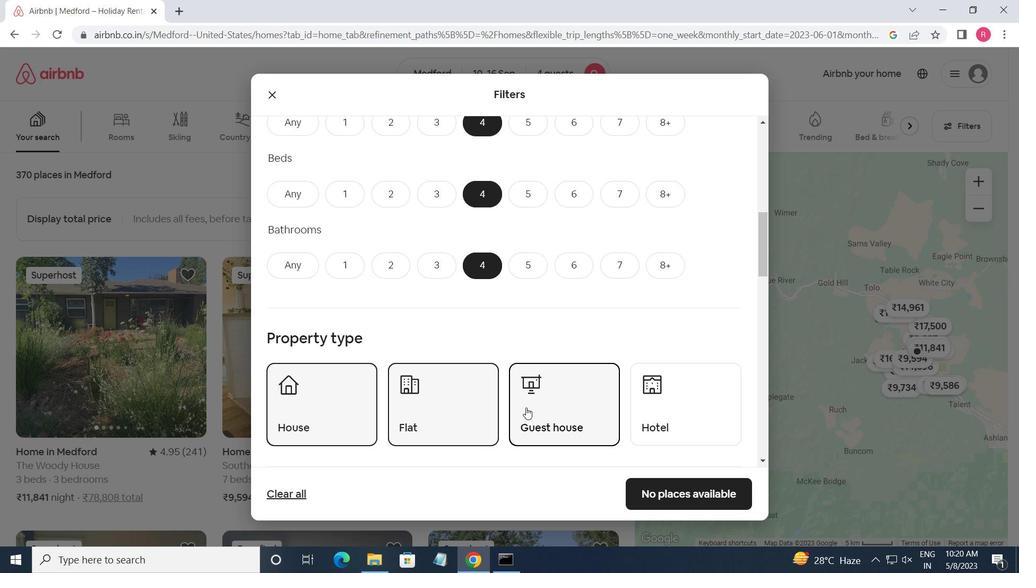 
Action: Mouse scrolled (526, 407) with delta (0, 0)
Screenshot: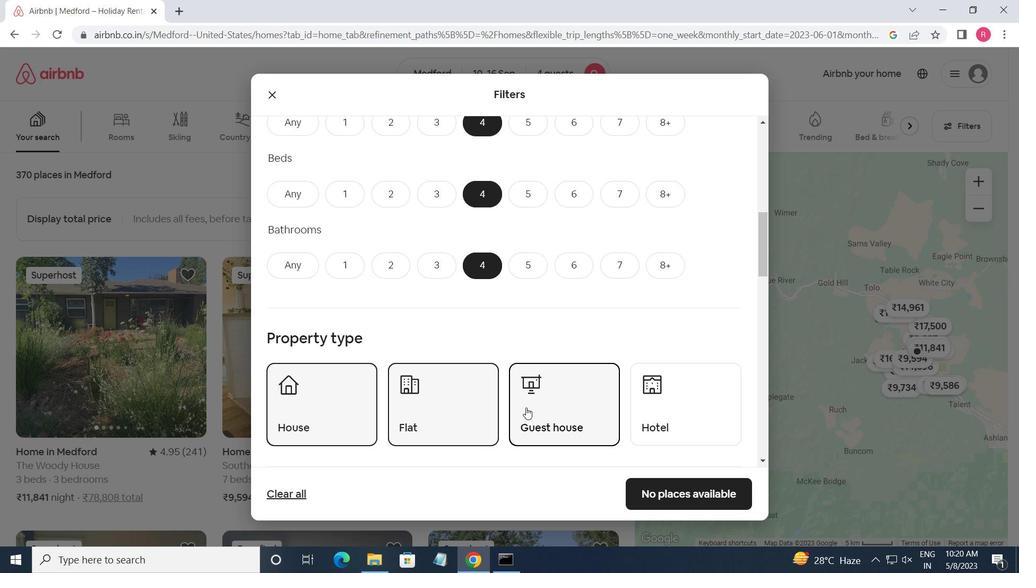
Action: Mouse scrolled (526, 407) with delta (0, 0)
Screenshot: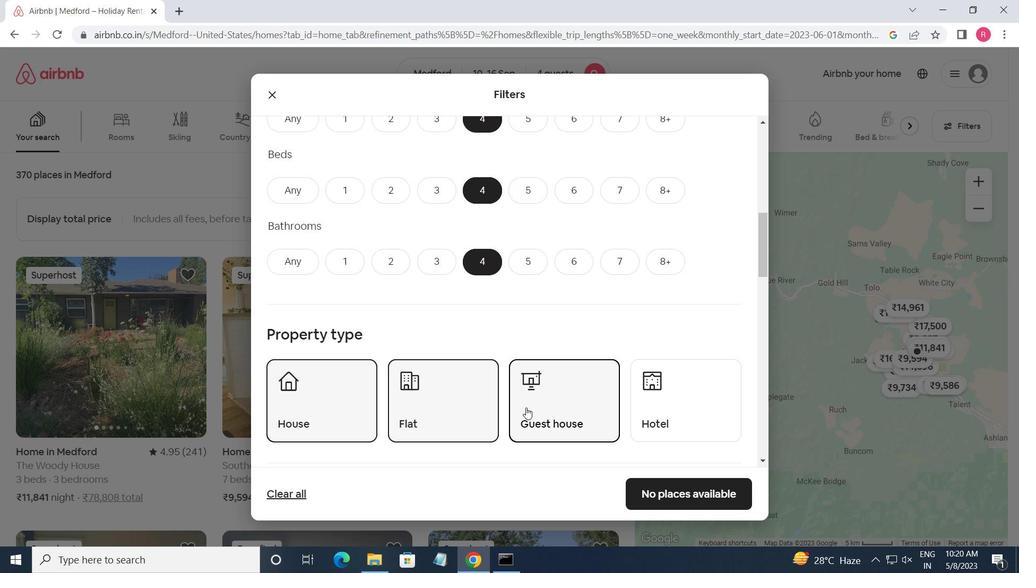 
Action: Mouse moved to (525, 407)
Screenshot: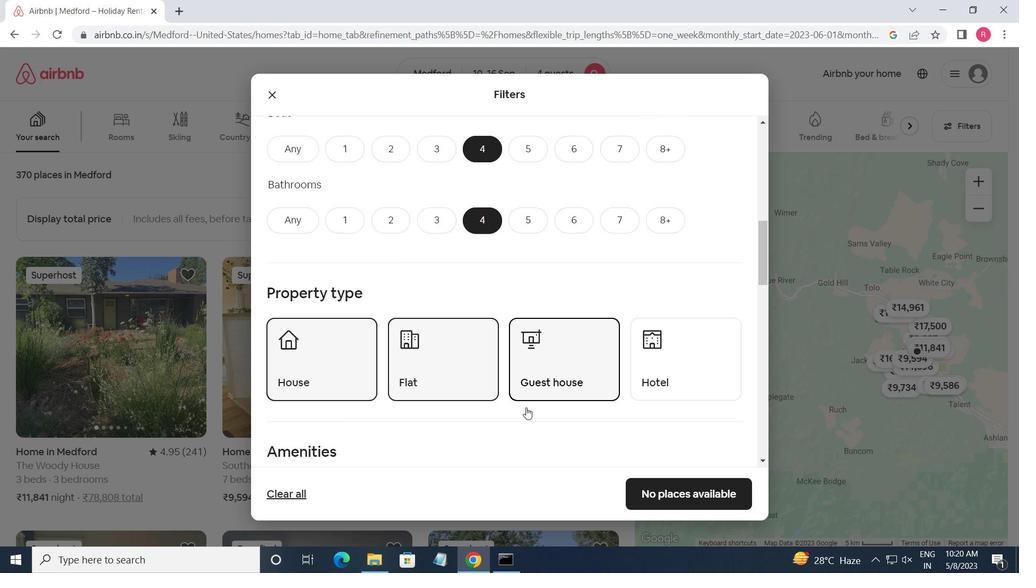 
Action: Mouse scrolled (525, 407) with delta (0, 0)
Screenshot: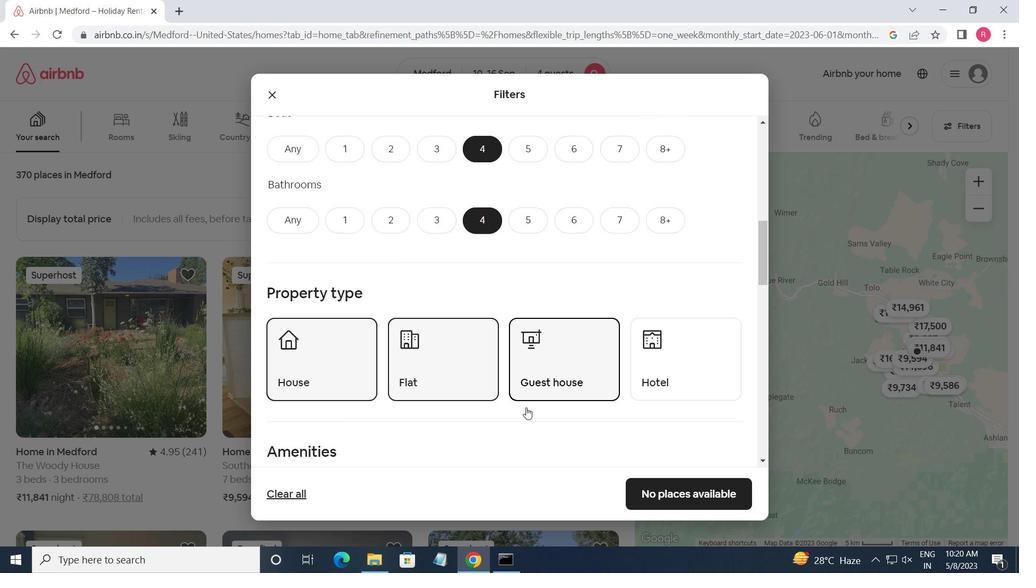 
Action: Mouse moved to (524, 407)
Screenshot: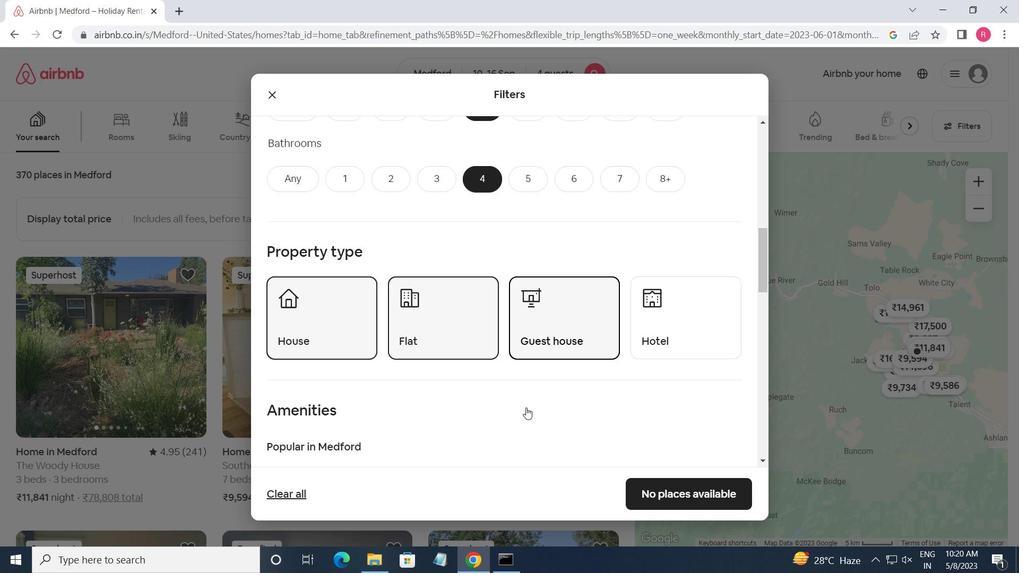 
Action: Mouse scrolled (524, 406) with delta (0, 0)
Screenshot: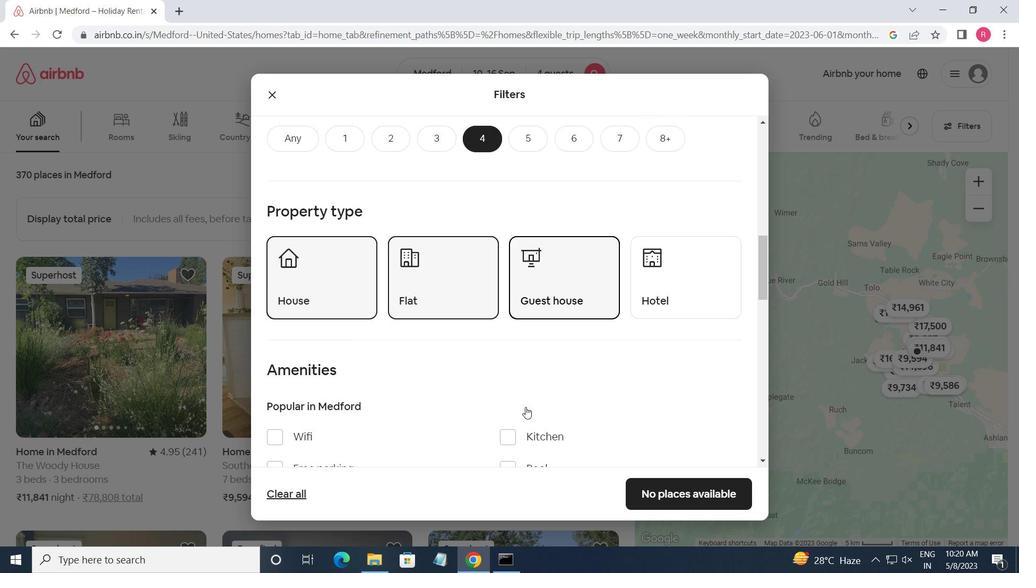 
Action: Mouse moved to (284, 237)
Screenshot: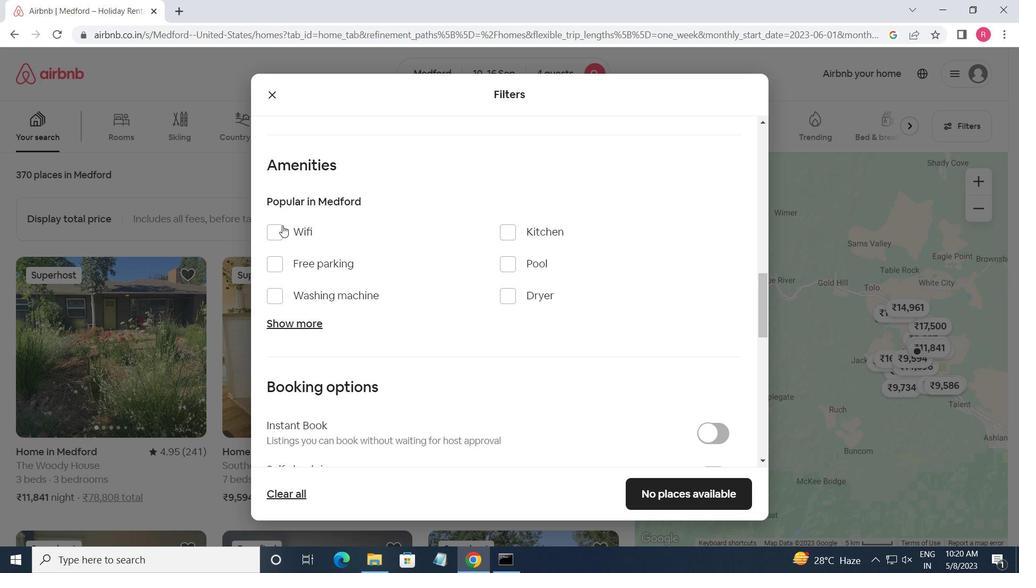 
Action: Mouse pressed left at (284, 237)
Screenshot: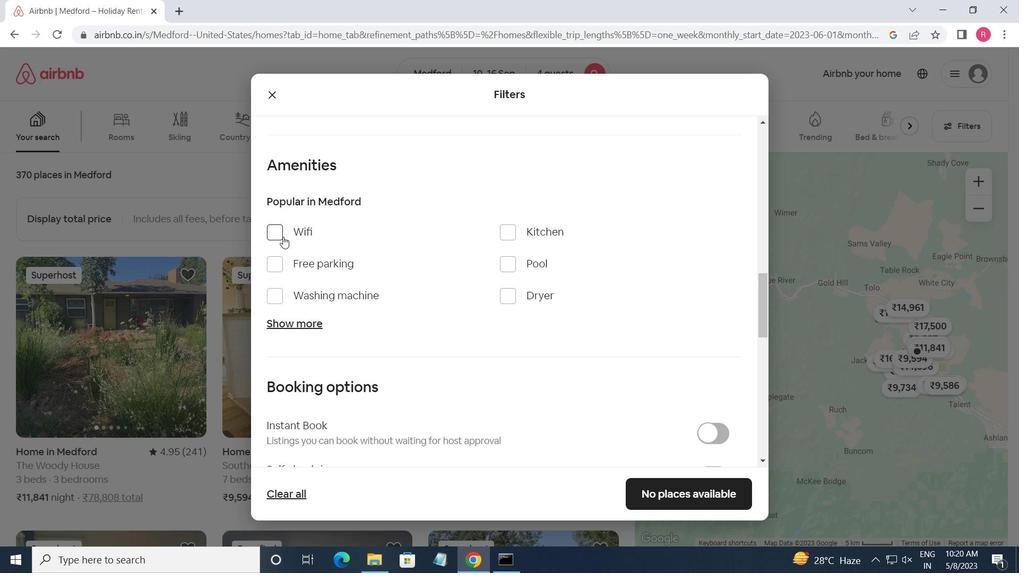 
Action: Mouse moved to (278, 268)
Screenshot: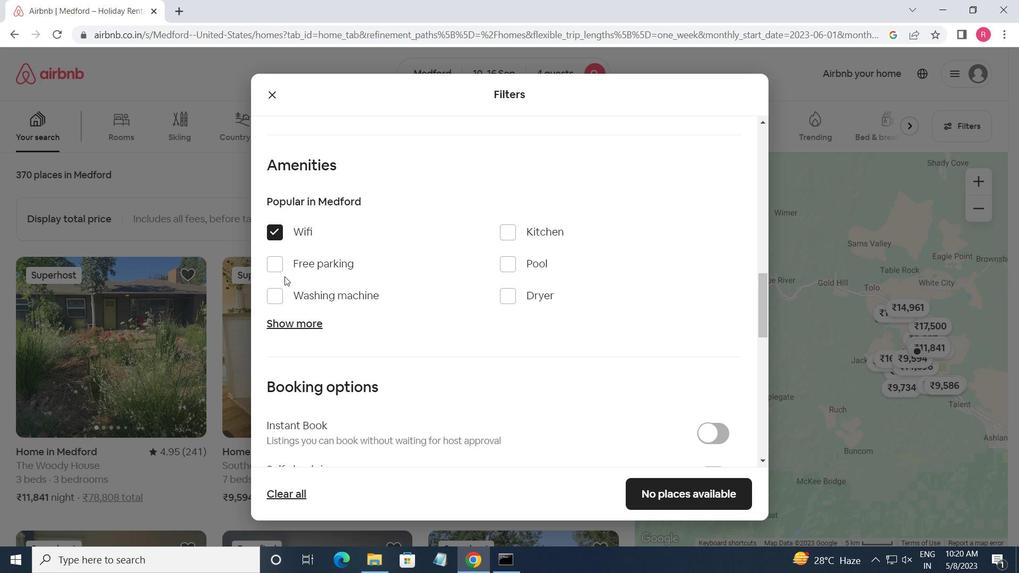 
Action: Mouse pressed left at (278, 268)
Screenshot: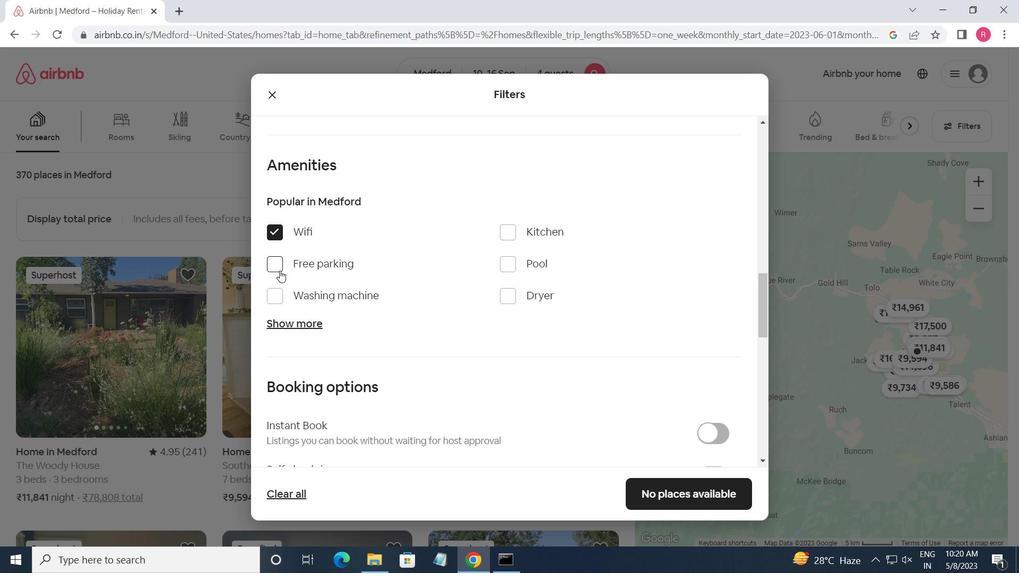 
Action: Mouse moved to (297, 327)
Screenshot: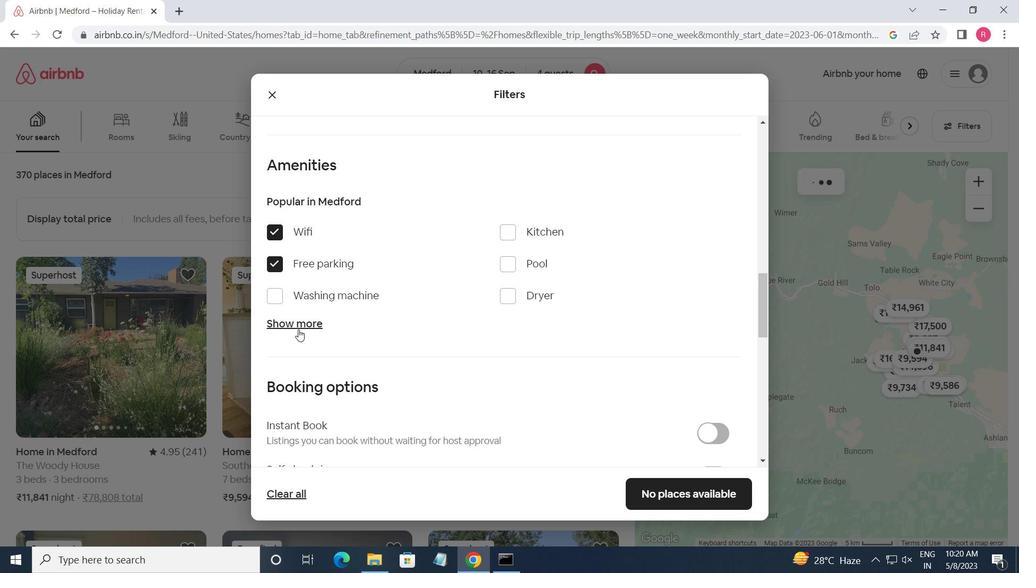 
Action: Mouse pressed left at (297, 327)
Screenshot: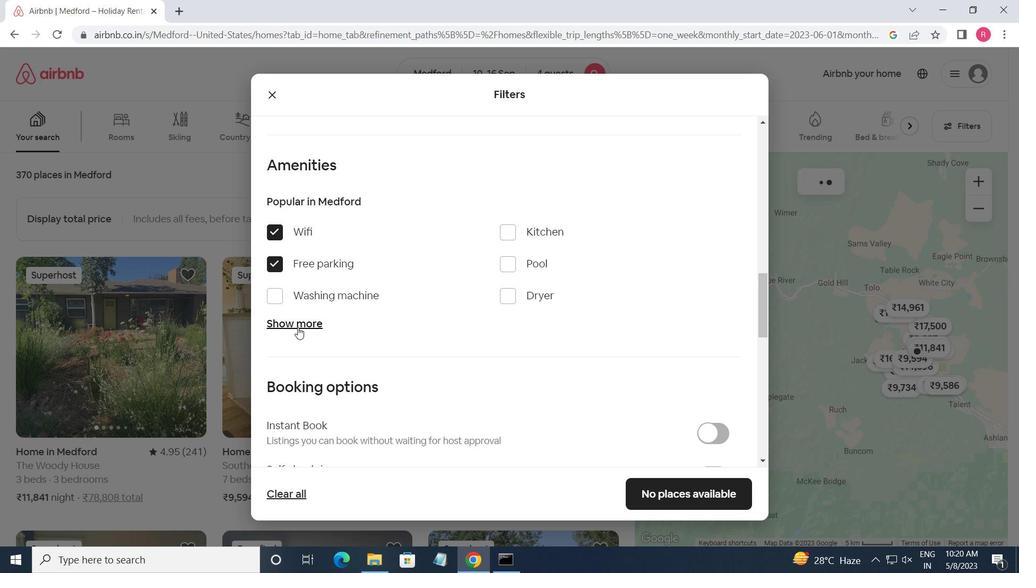 
Action: Mouse moved to (323, 343)
Screenshot: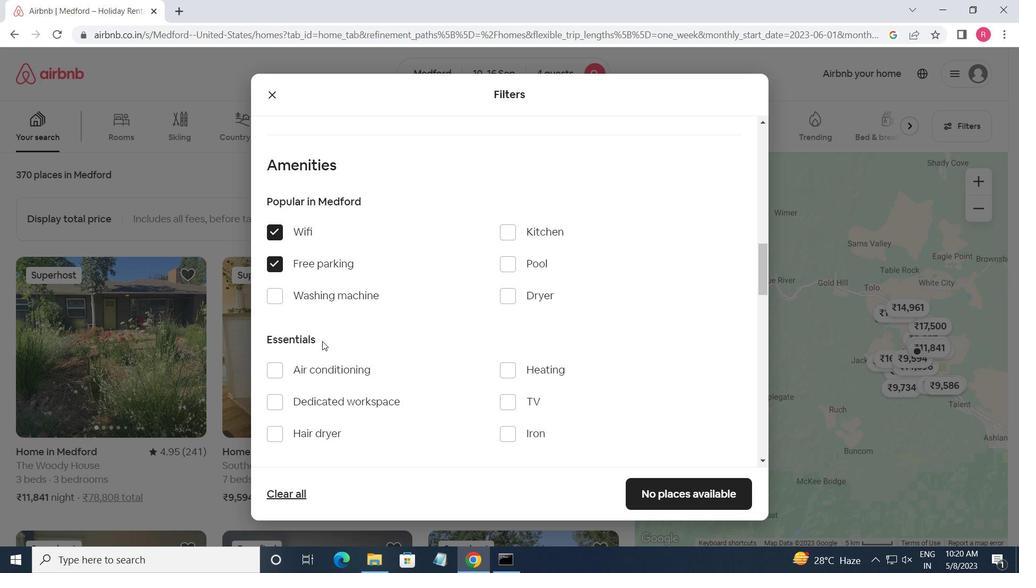 
Action: Mouse scrolled (323, 342) with delta (0, 0)
Screenshot: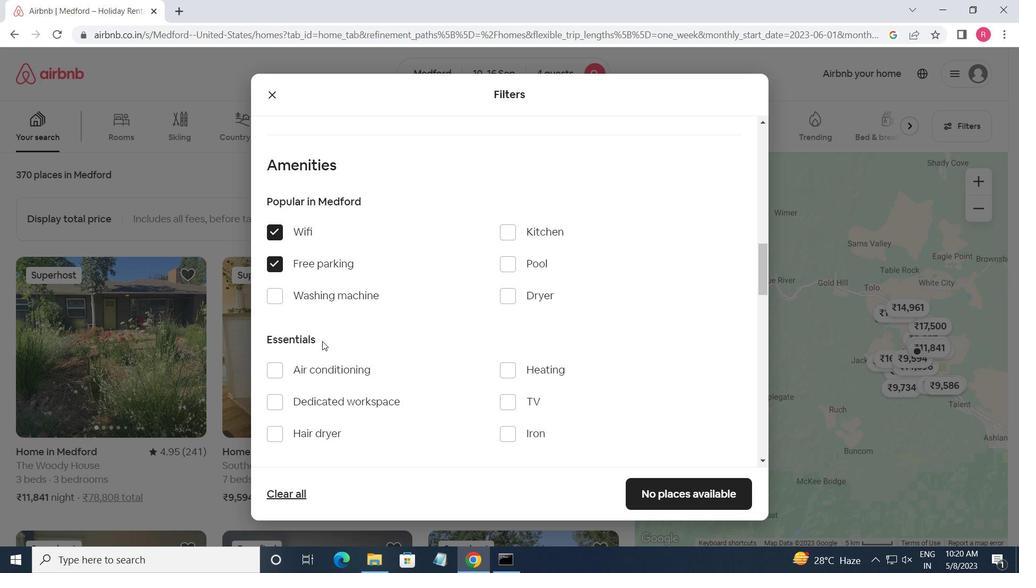 
Action: Mouse moved to (512, 335)
Screenshot: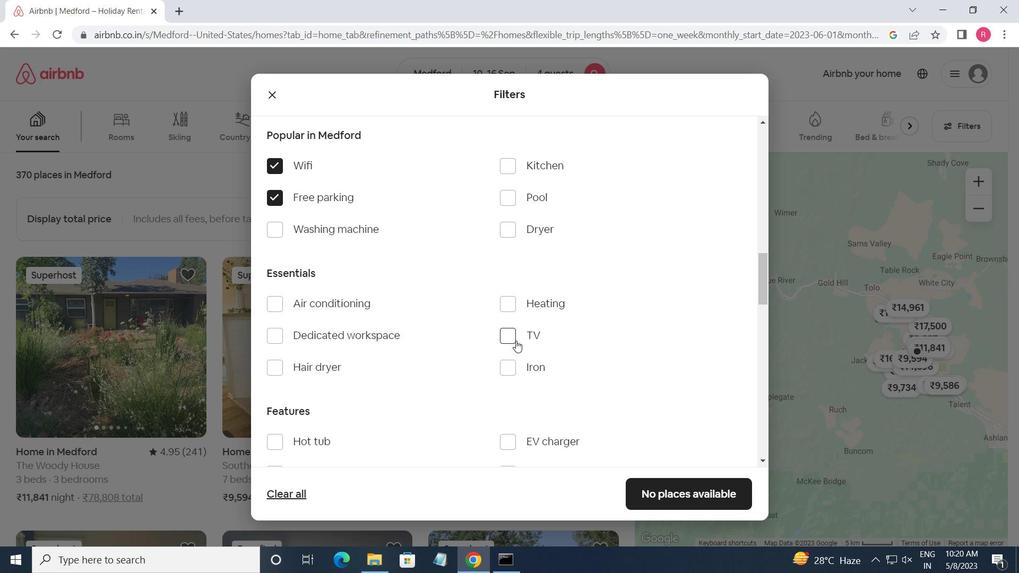 
Action: Mouse pressed left at (512, 335)
Screenshot: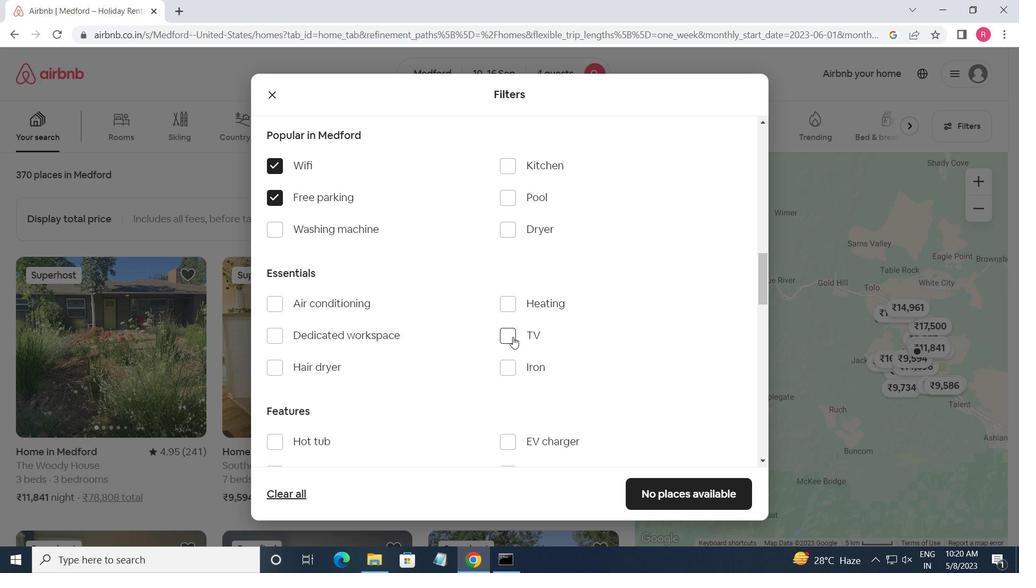 
Action: Mouse moved to (465, 332)
Screenshot: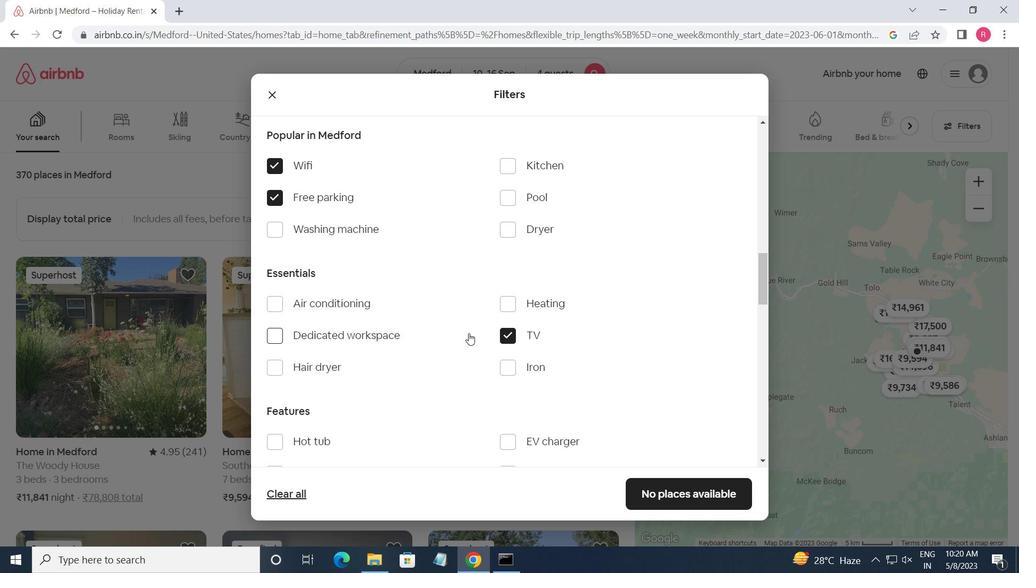 
Action: Mouse scrolled (465, 331) with delta (0, 0)
Screenshot: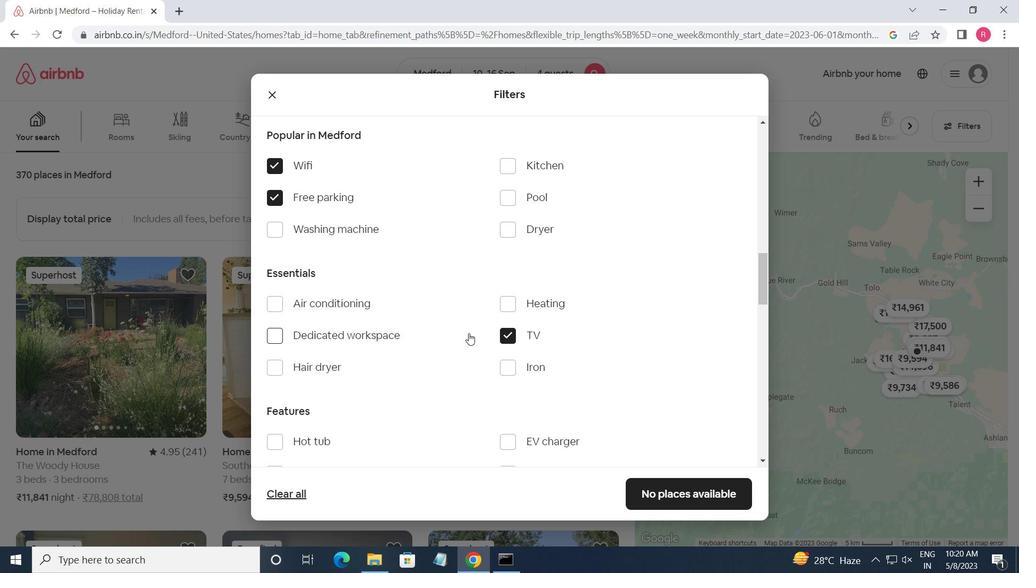 
Action: Mouse moved to (477, 399)
Screenshot: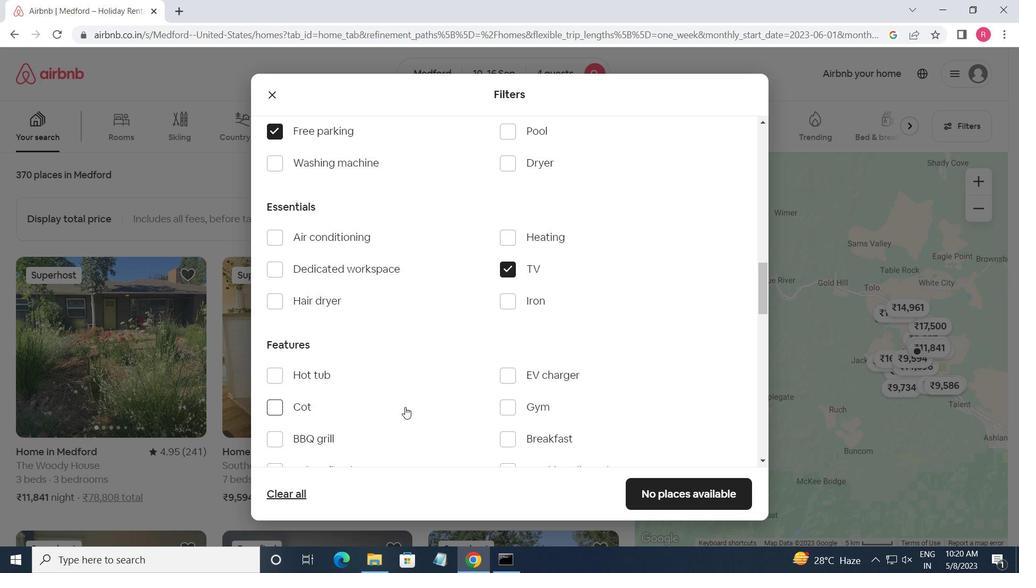 
Action: Mouse scrolled (477, 399) with delta (0, 0)
Screenshot: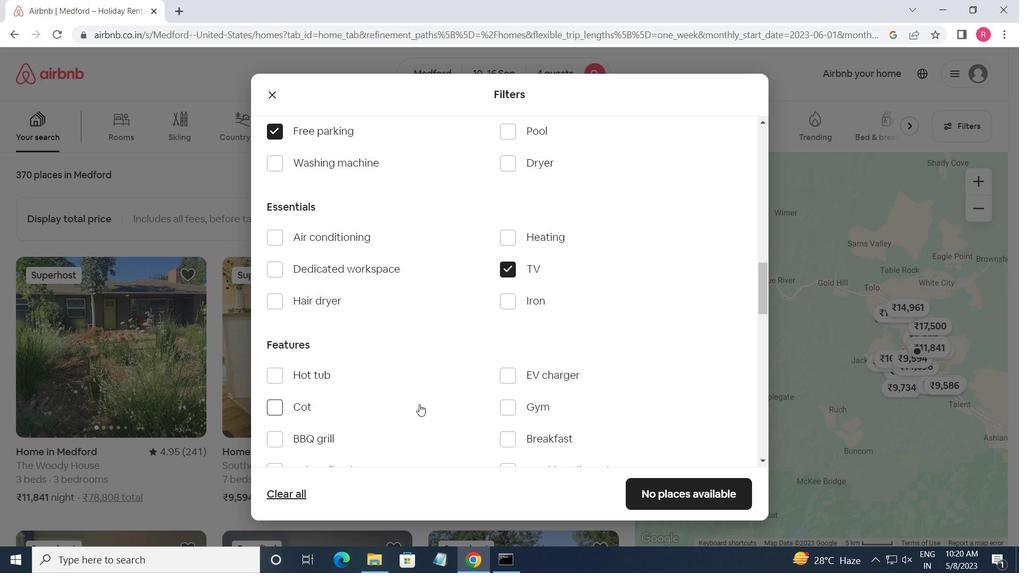 
Action: Mouse moved to (504, 348)
Screenshot: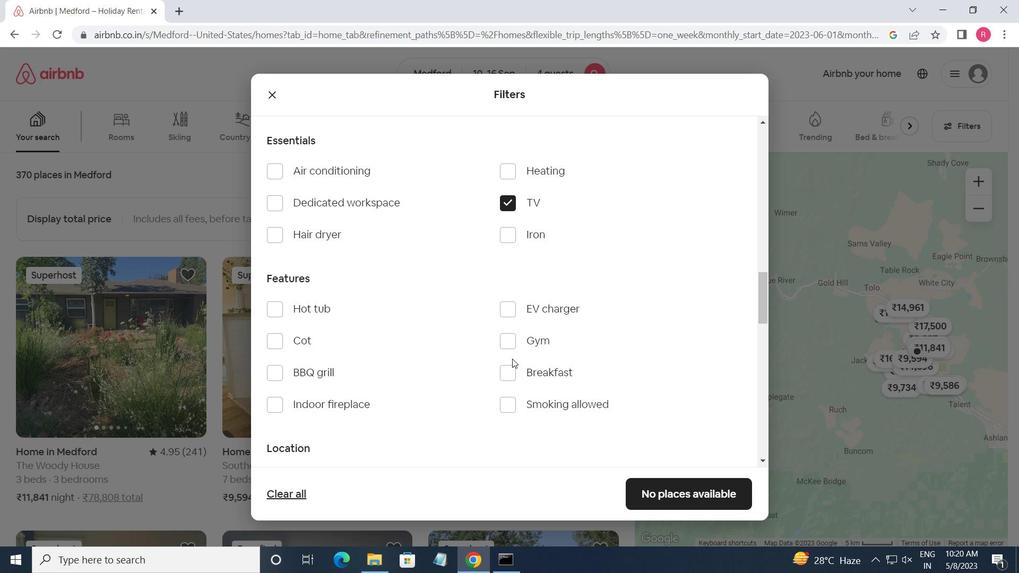 
Action: Mouse pressed left at (504, 348)
Screenshot: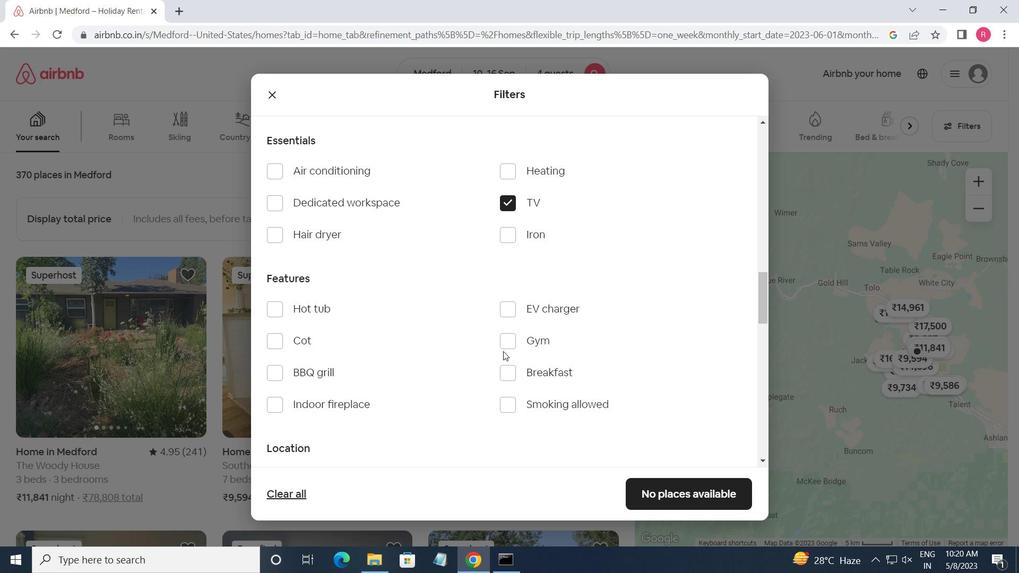 
Action: Mouse moved to (512, 370)
Screenshot: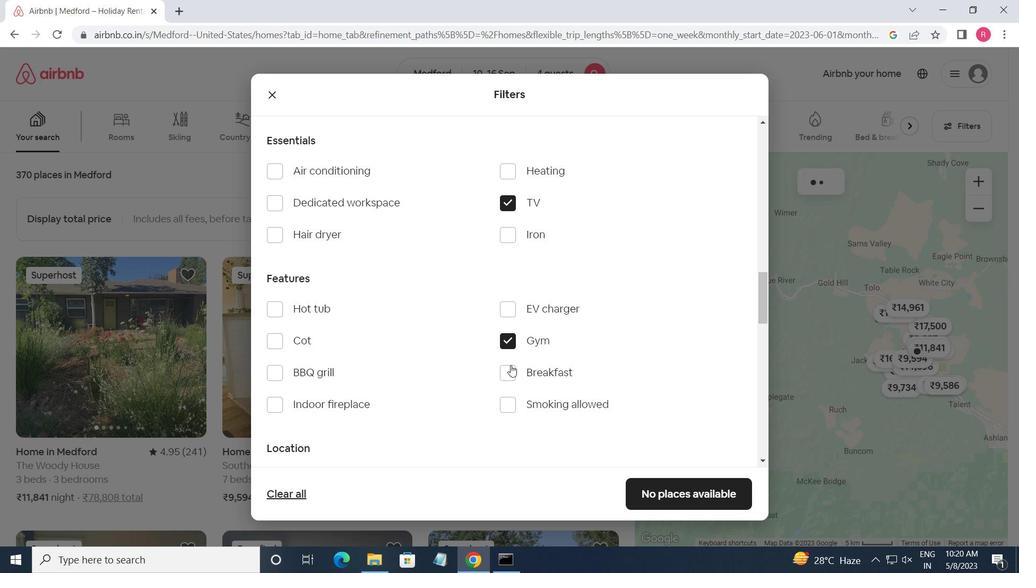 
Action: Mouse pressed left at (512, 370)
Screenshot: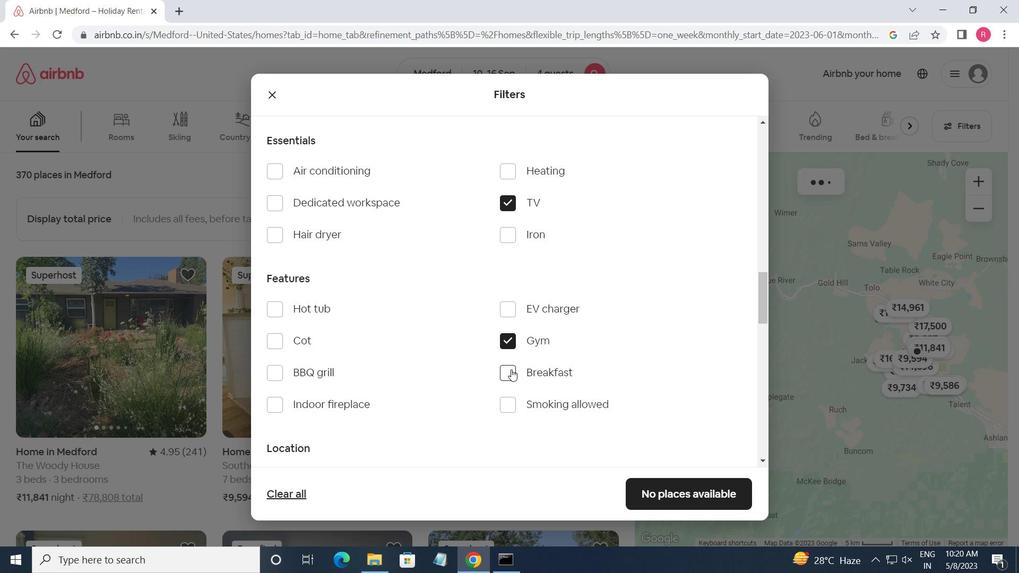 
Action: Mouse moved to (506, 366)
Screenshot: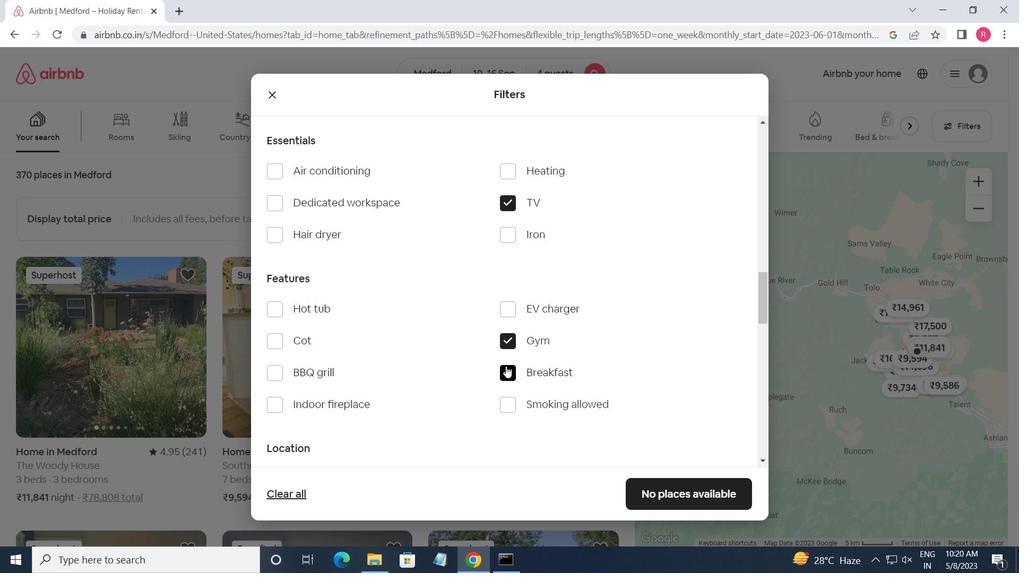 
Action: Mouse scrolled (506, 365) with delta (0, 0)
Screenshot: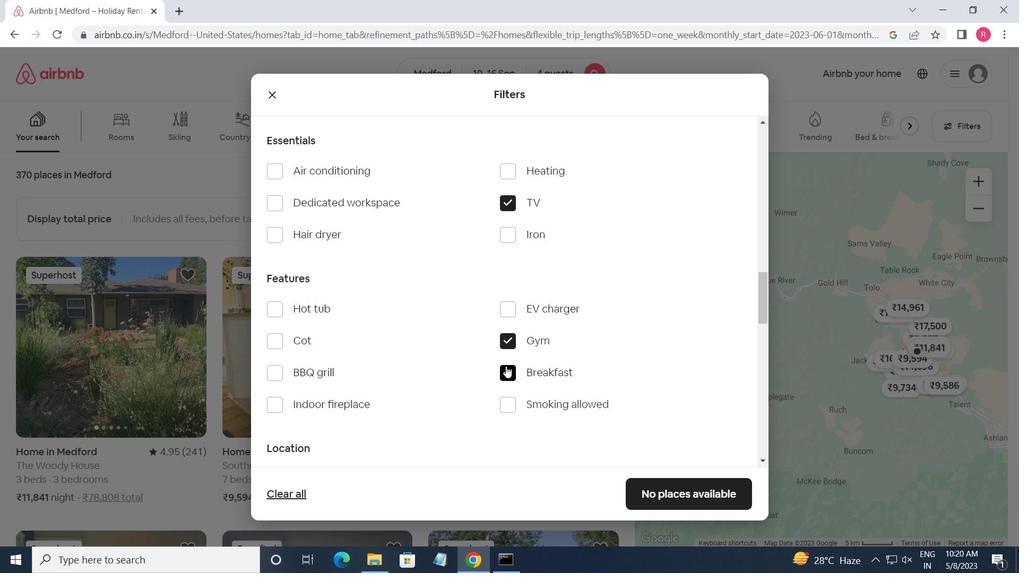 
Action: Mouse scrolled (506, 365) with delta (0, 0)
Screenshot: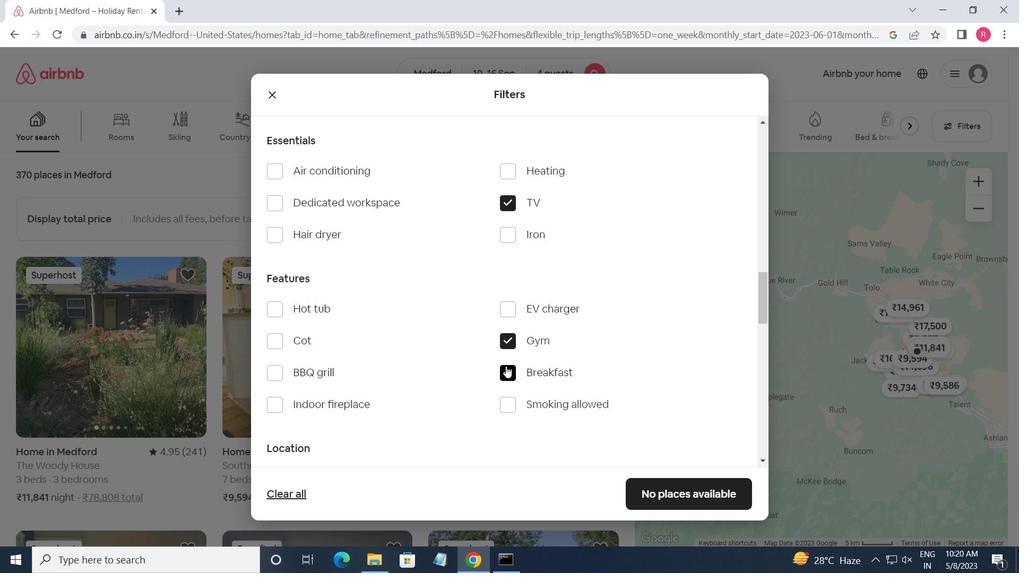 
Action: Mouse scrolled (506, 365) with delta (0, 0)
Screenshot: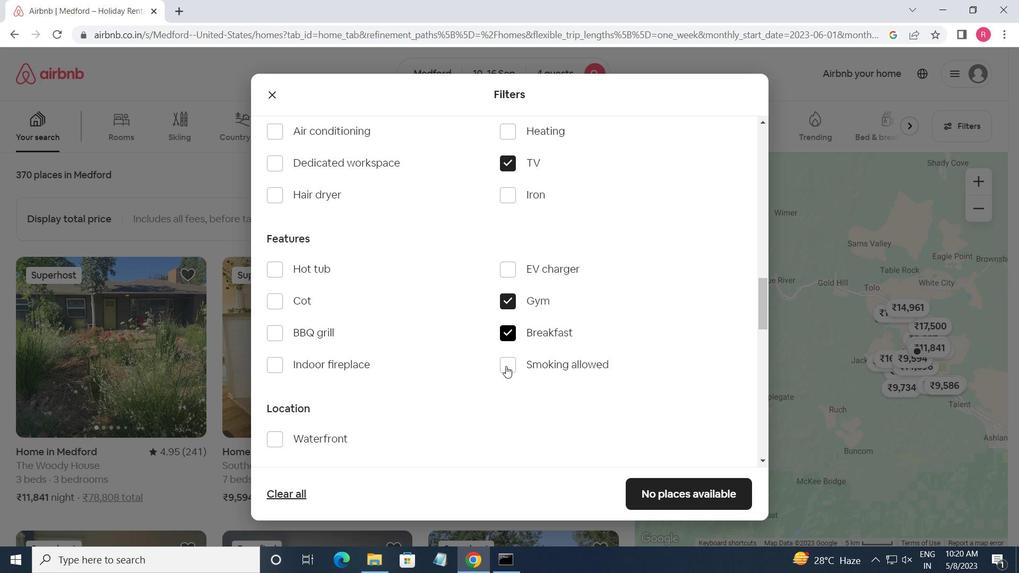 
Action: Mouse moved to (639, 383)
Screenshot: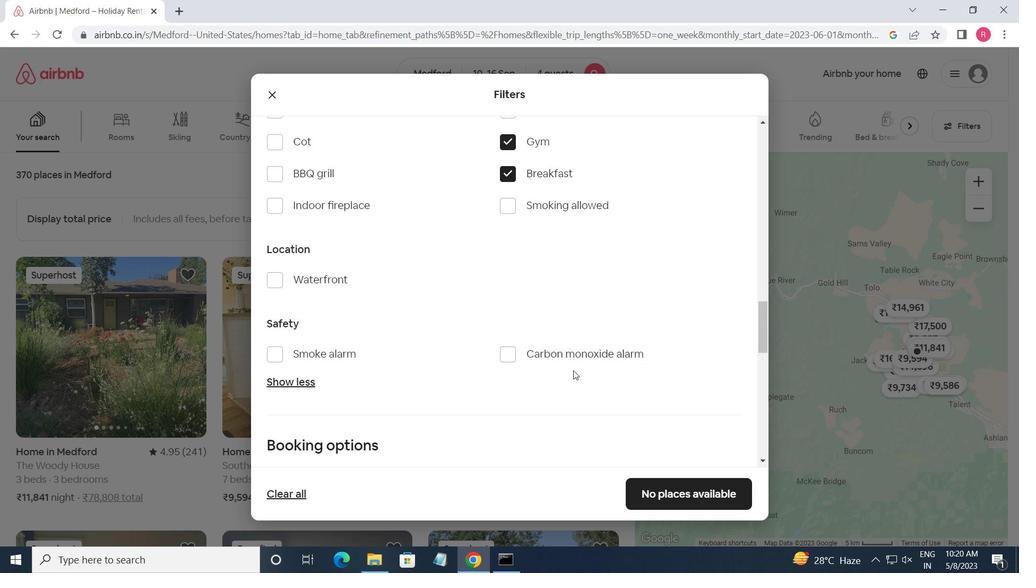 
Action: Mouse scrolled (639, 382) with delta (0, 0)
Screenshot: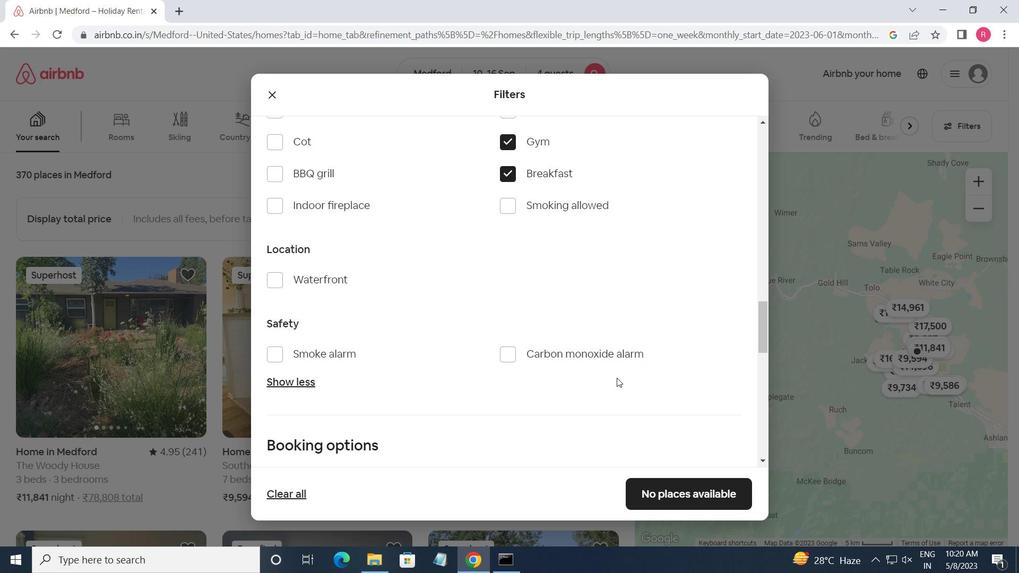 
Action: Mouse scrolled (639, 382) with delta (0, 0)
Screenshot: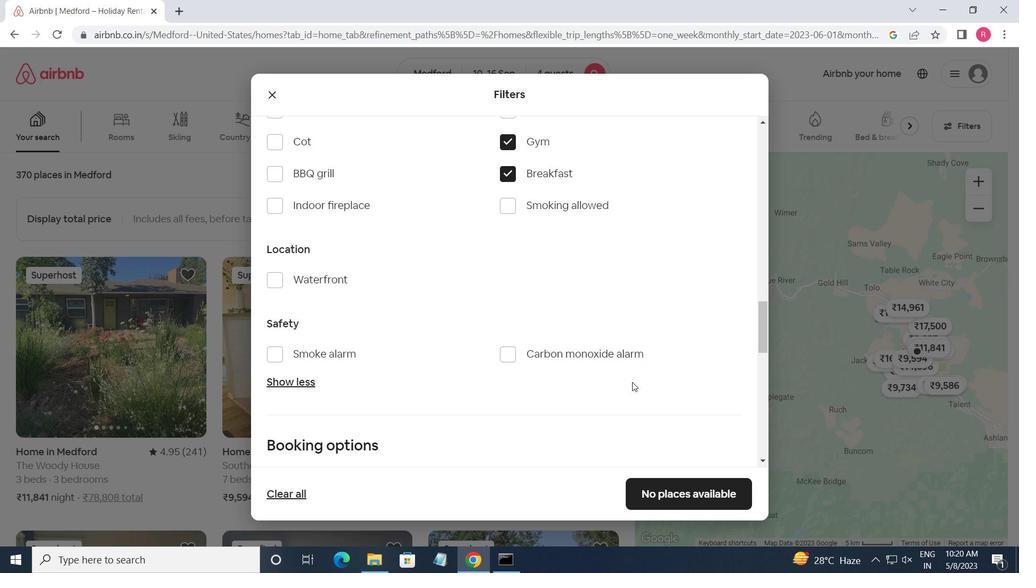 
Action: Mouse moved to (704, 398)
Screenshot: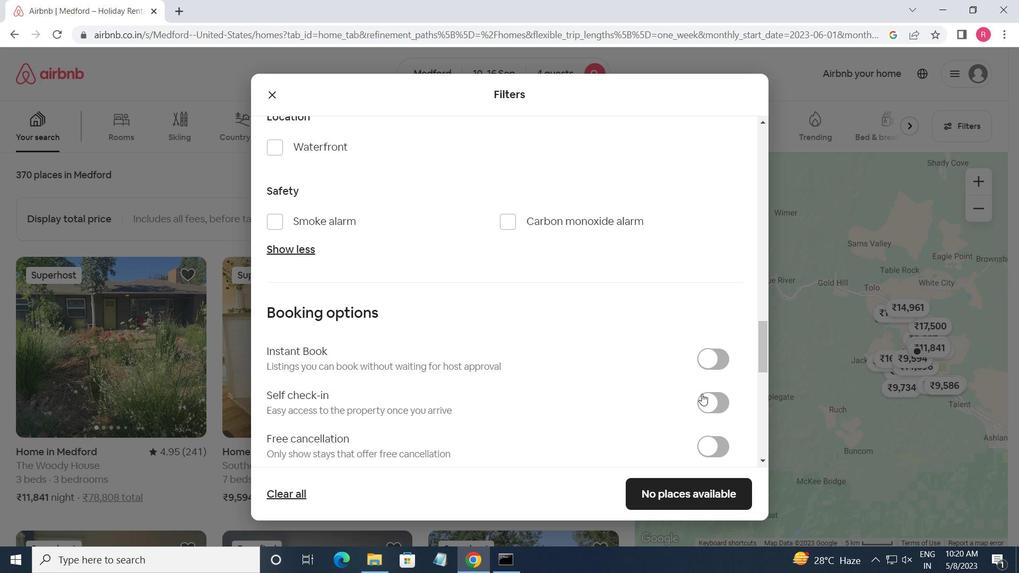 
Action: Mouse pressed left at (704, 398)
Screenshot: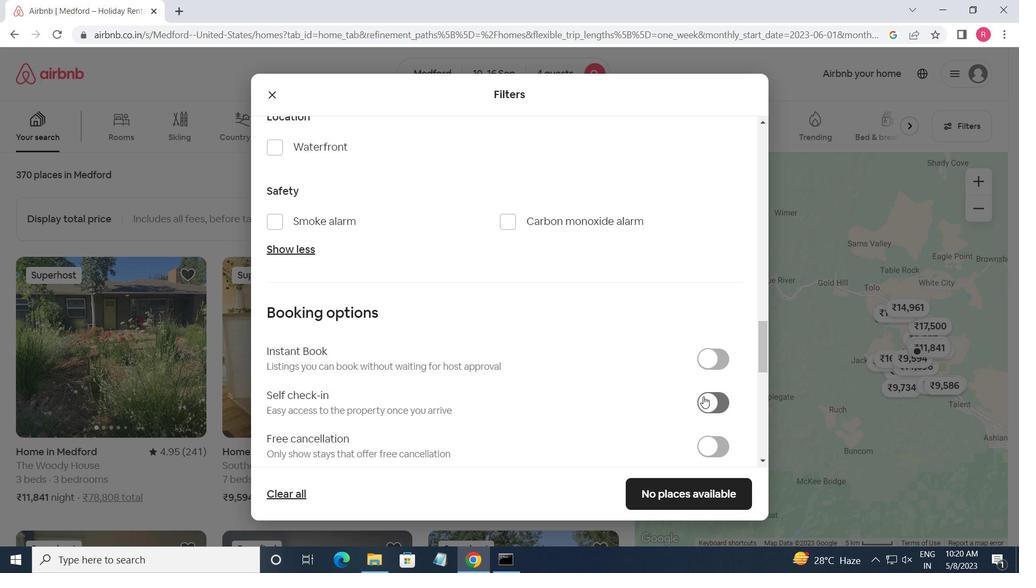 
Action: Mouse moved to (618, 393)
Screenshot: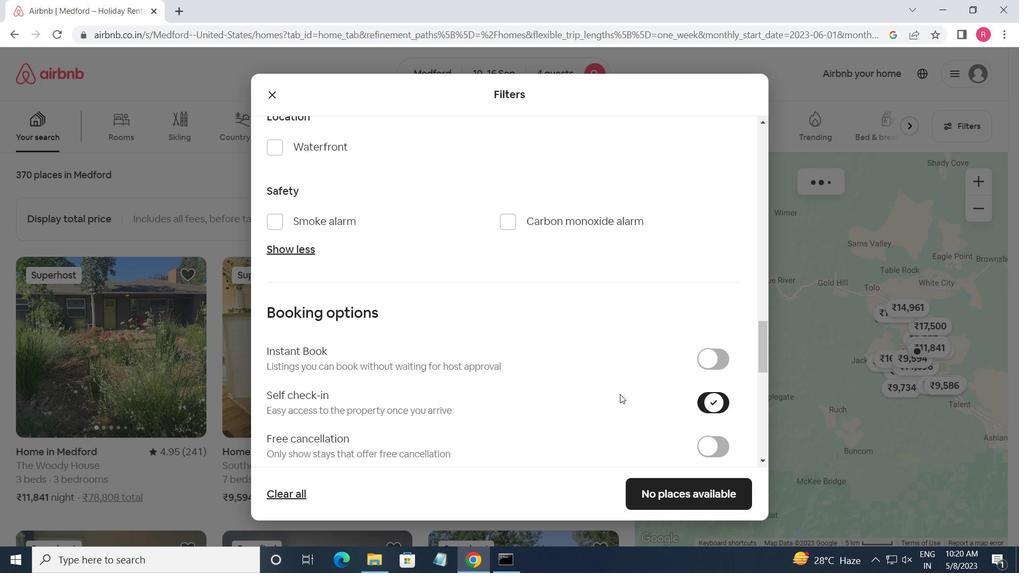 
Action: Mouse scrolled (618, 393) with delta (0, 0)
Screenshot: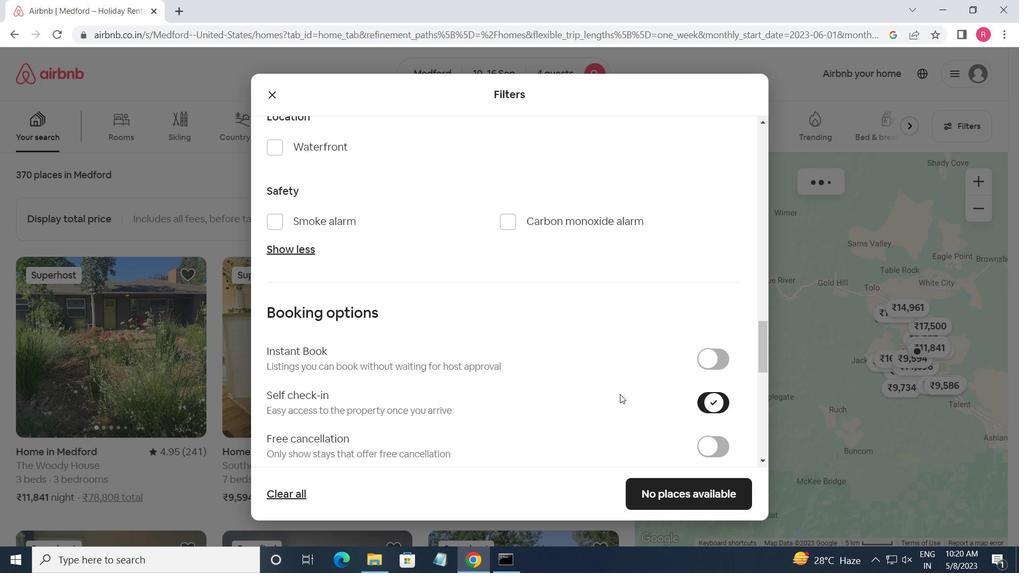 
Action: Mouse scrolled (618, 393) with delta (0, 0)
Screenshot: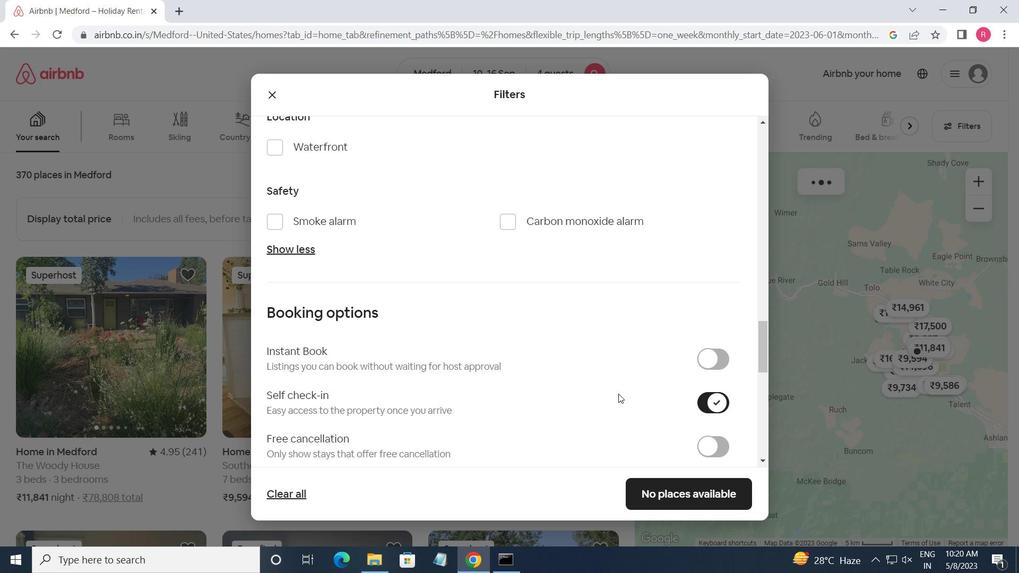 
Action: Mouse scrolled (618, 393) with delta (0, 0)
Screenshot: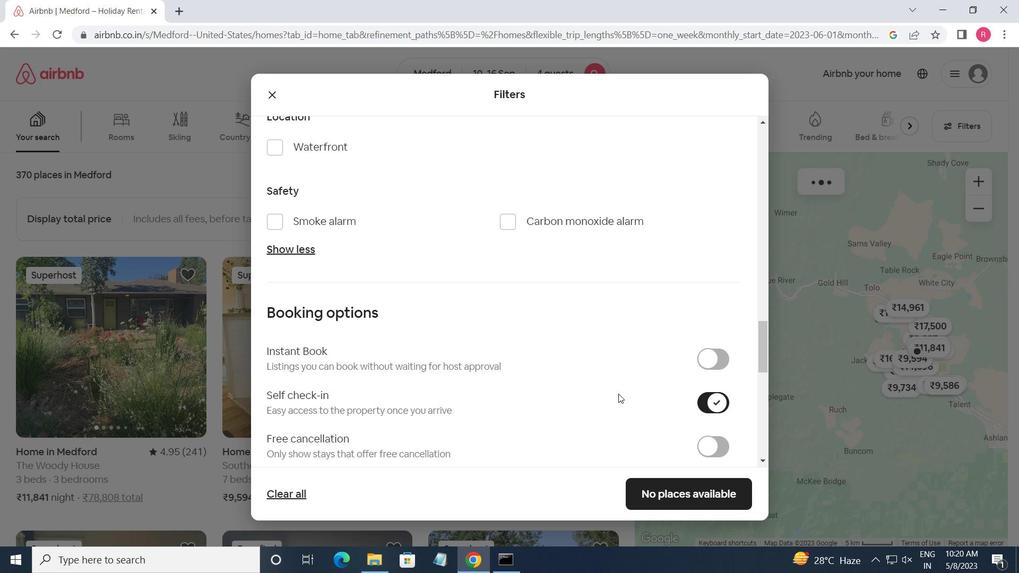 
Action: Mouse scrolled (618, 393) with delta (0, 0)
Screenshot: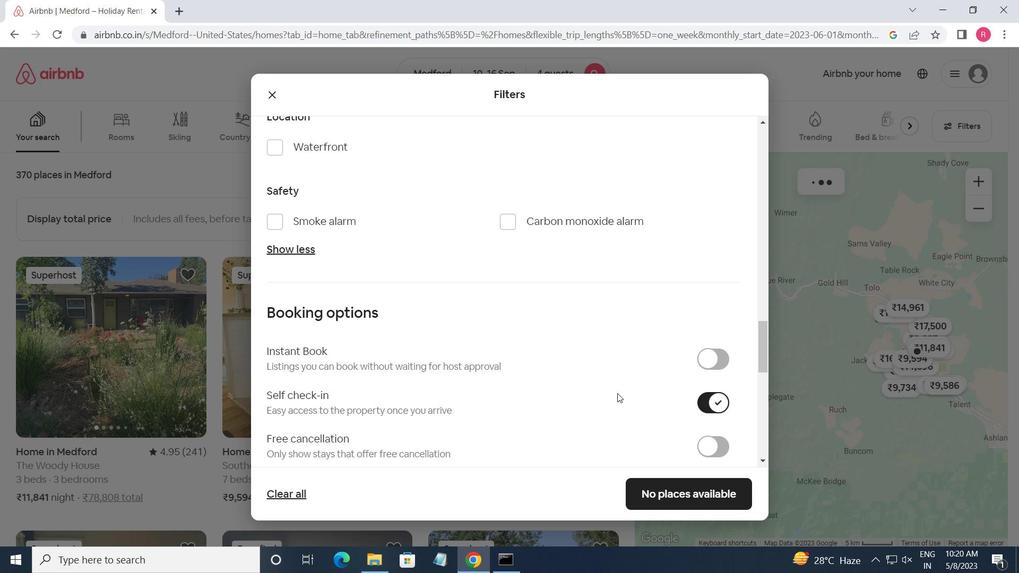 
Action: Mouse scrolled (618, 393) with delta (0, 0)
Screenshot: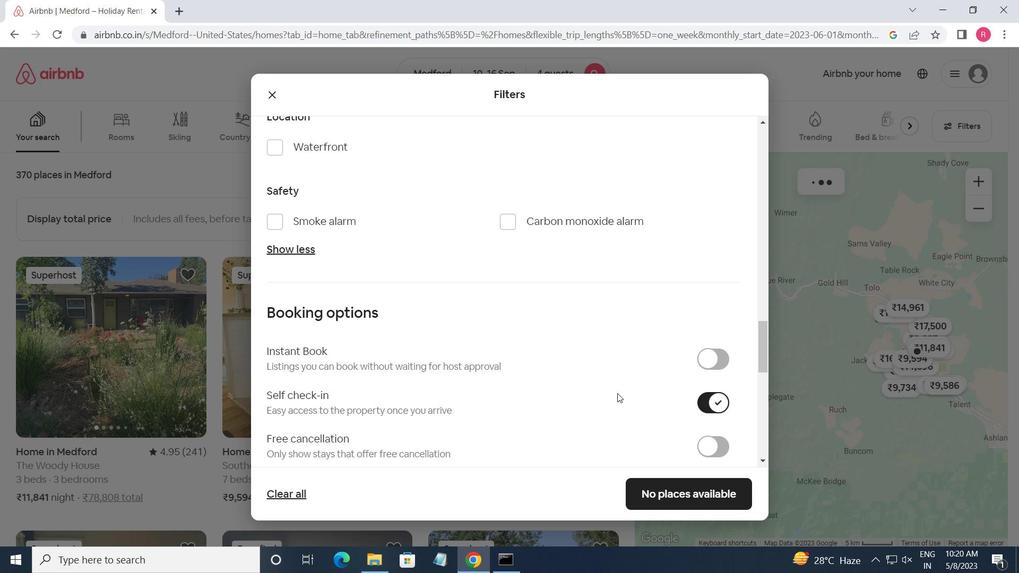 
Action: Mouse moved to (472, 375)
Screenshot: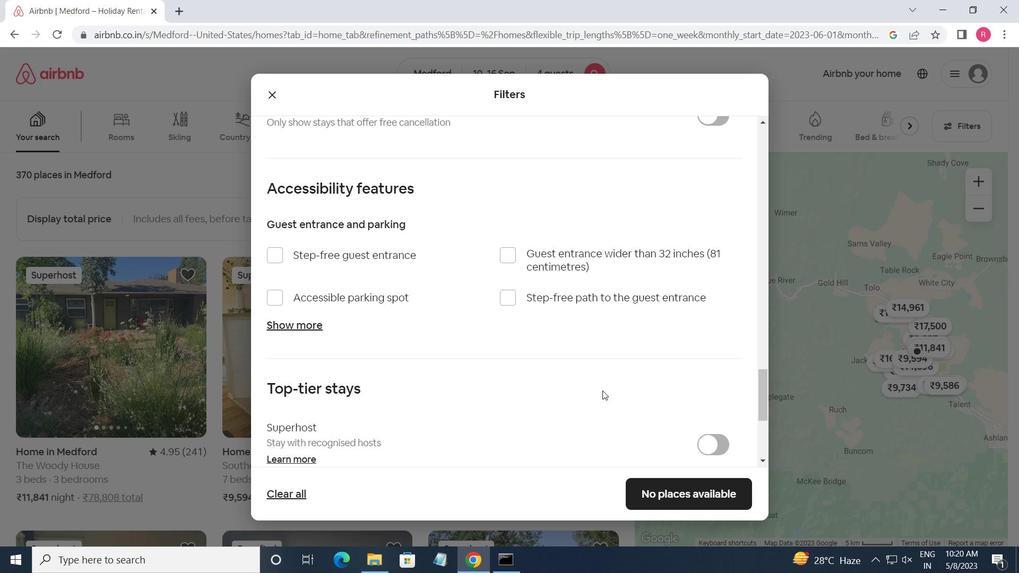 
Action: Mouse scrolled (472, 374) with delta (0, 0)
Screenshot: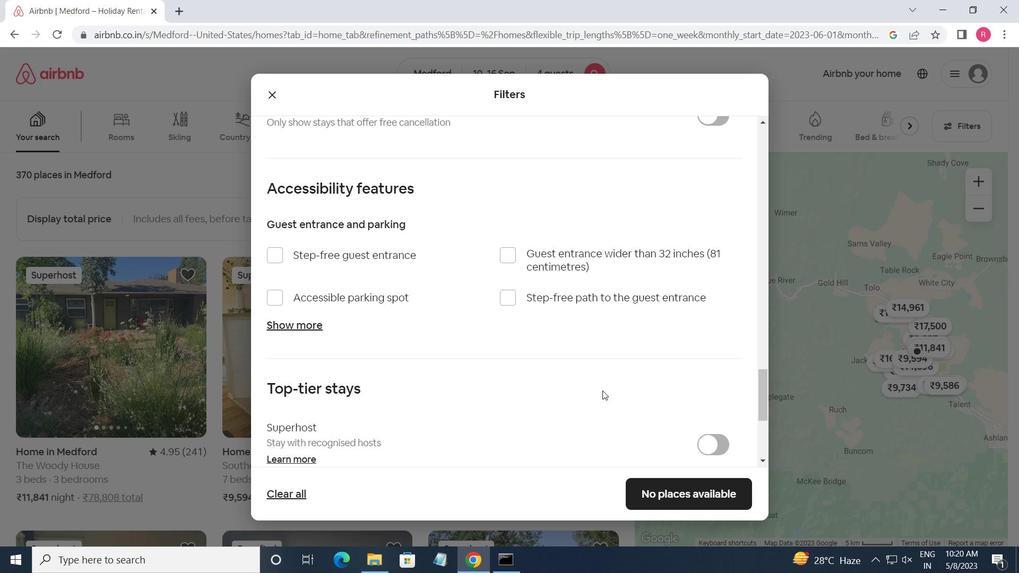 
Action: Mouse moved to (443, 376)
Screenshot: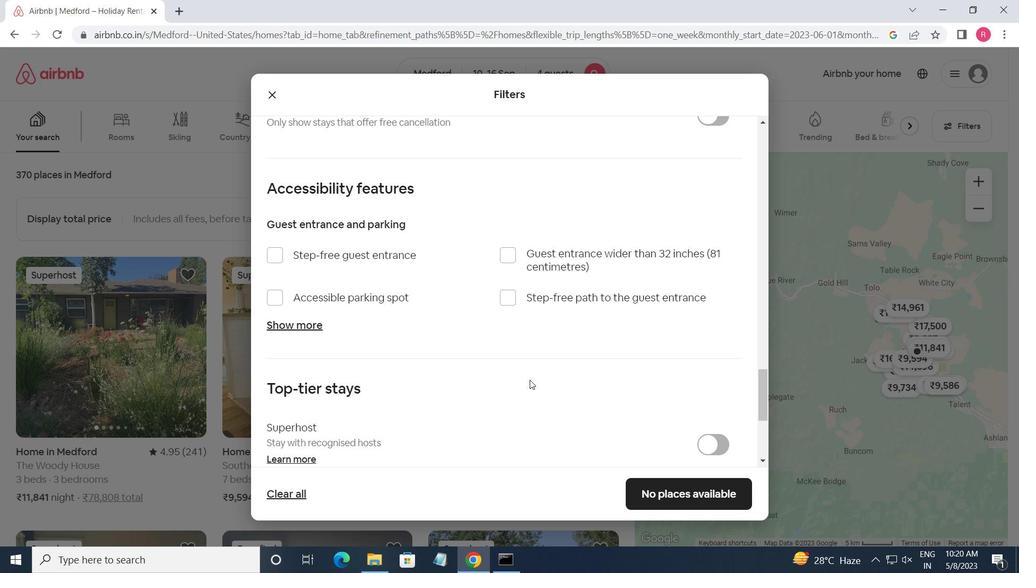 
Action: Mouse scrolled (443, 376) with delta (0, 0)
Screenshot: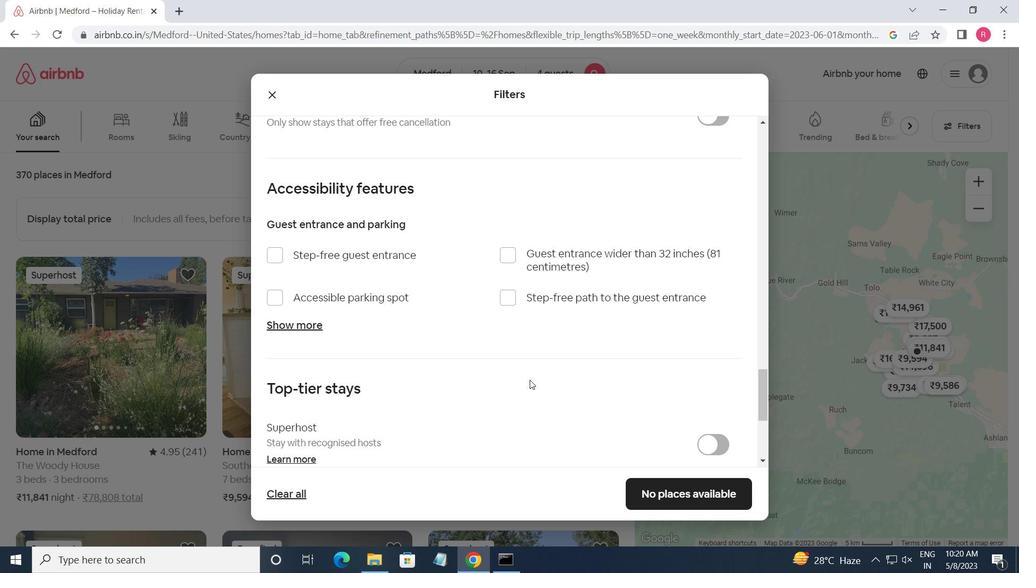 
Action: Mouse moved to (428, 378)
Screenshot: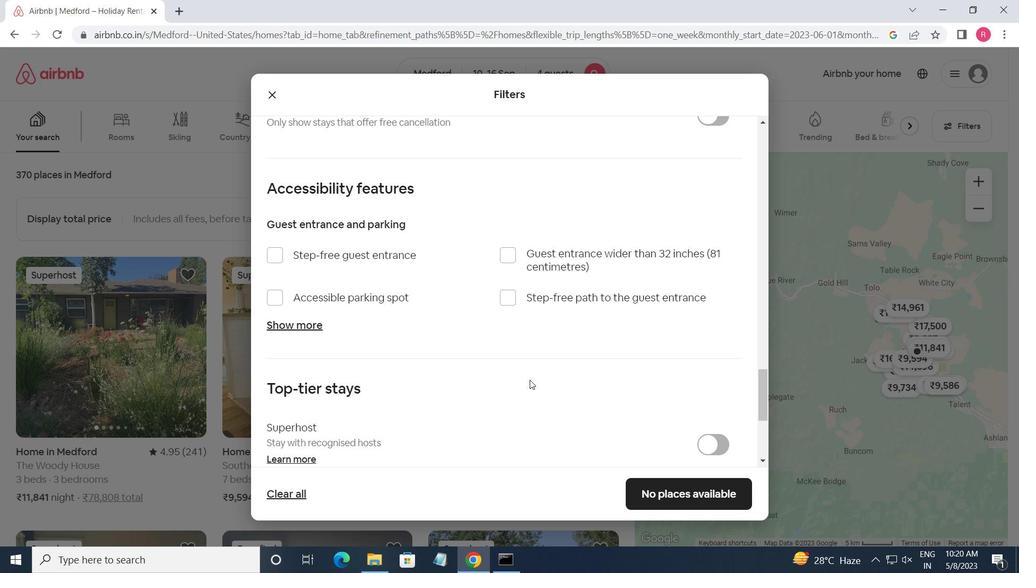 
Action: Mouse scrolled (428, 378) with delta (0, 0)
Screenshot: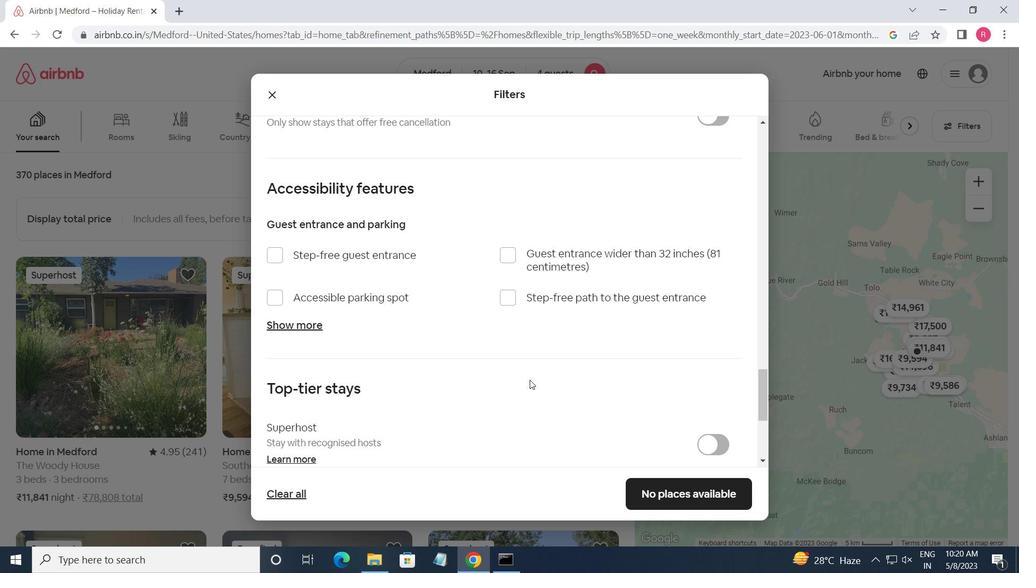 
Action: Mouse moved to (406, 378)
Screenshot: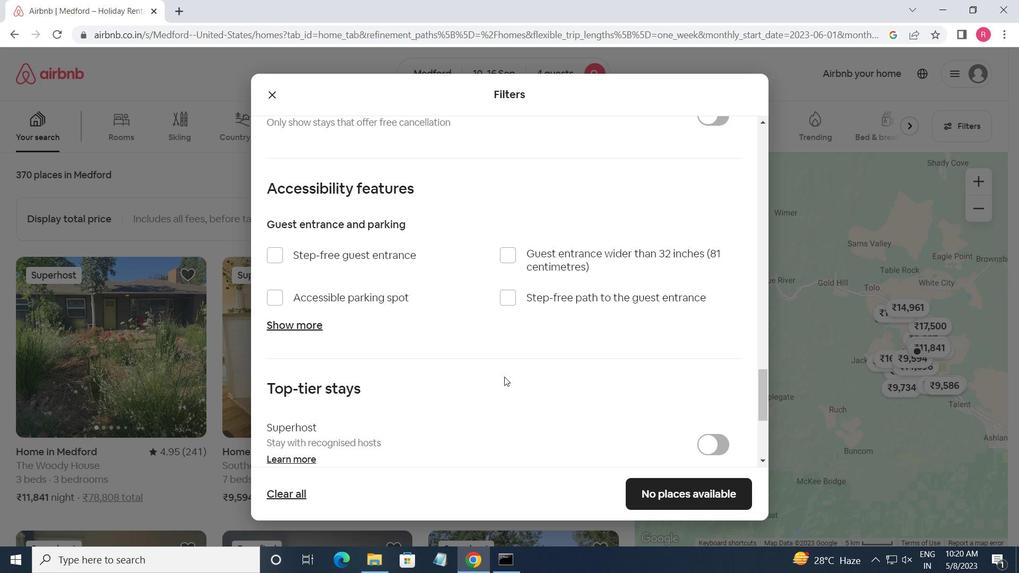 
Action: Mouse scrolled (406, 378) with delta (0, 0)
Screenshot: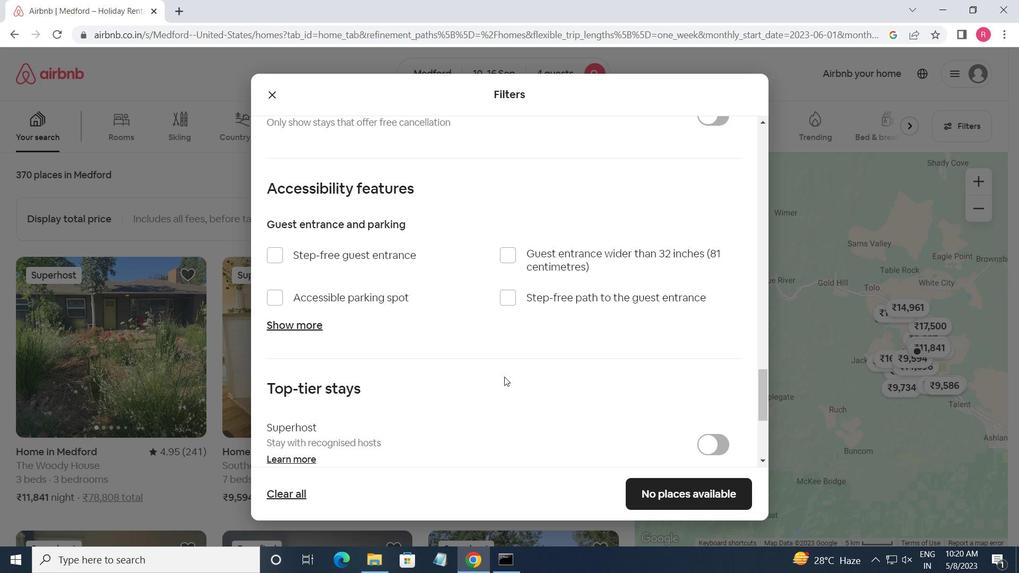 
Action: Mouse moved to (382, 378)
Screenshot: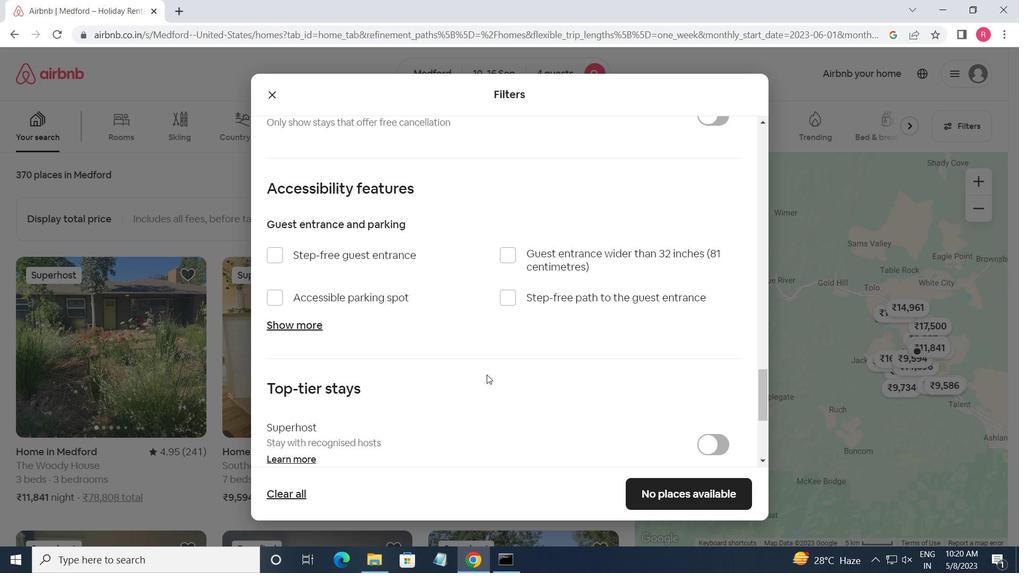 
Action: Mouse scrolled (382, 378) with delta (0, 0)
Screenshot: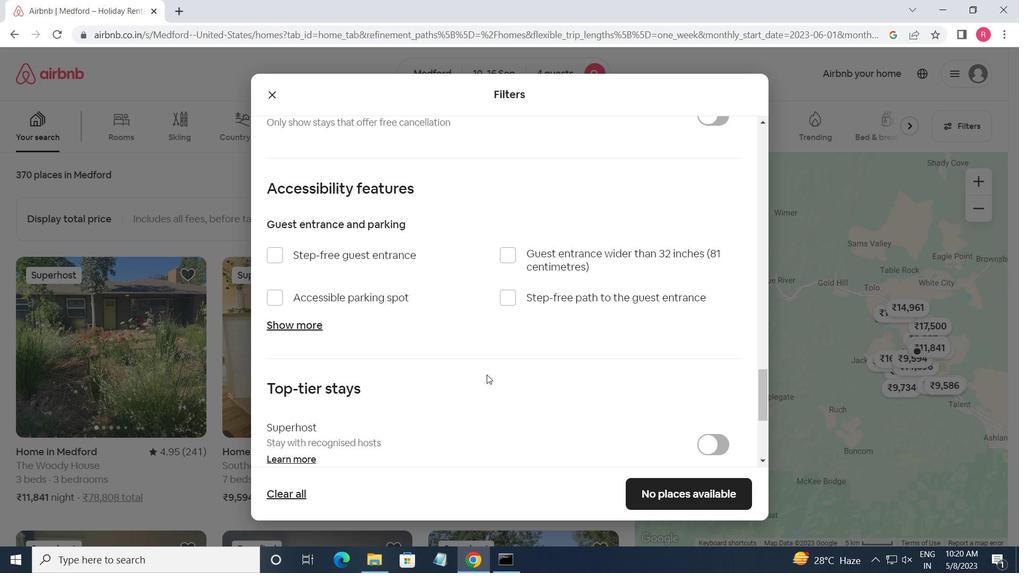 
Action: Mouse moved to (278, 374)
Screenshot: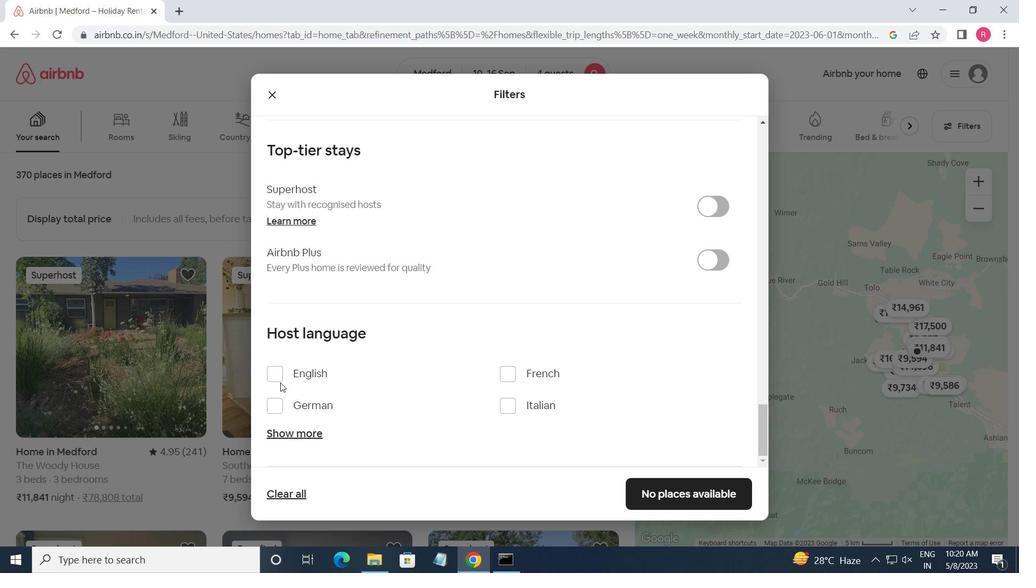 
Action: Mouse pressed left at (278, 374)
Screenshot: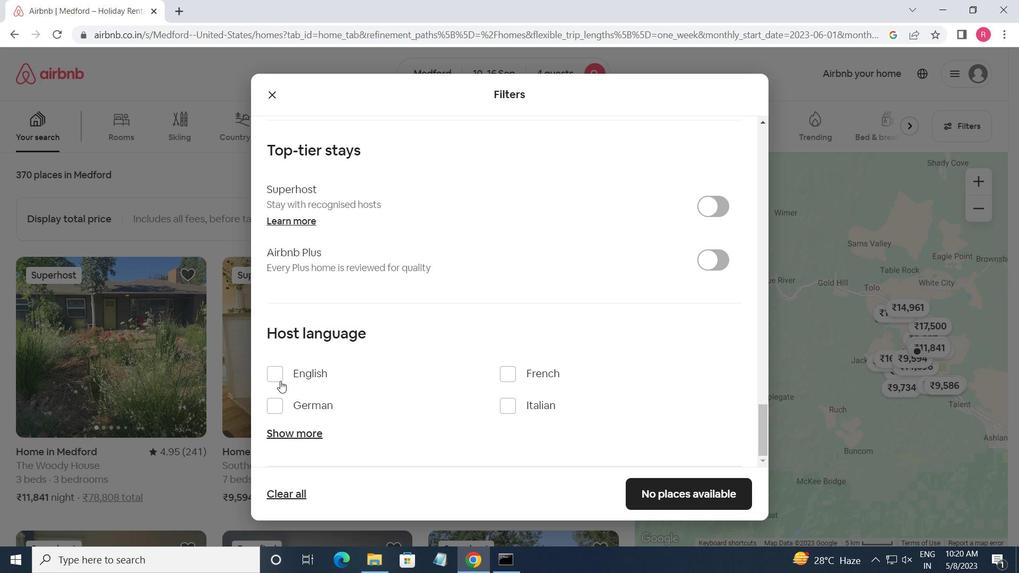 
Action: Mouse moved to (270, 381)
Screenshot: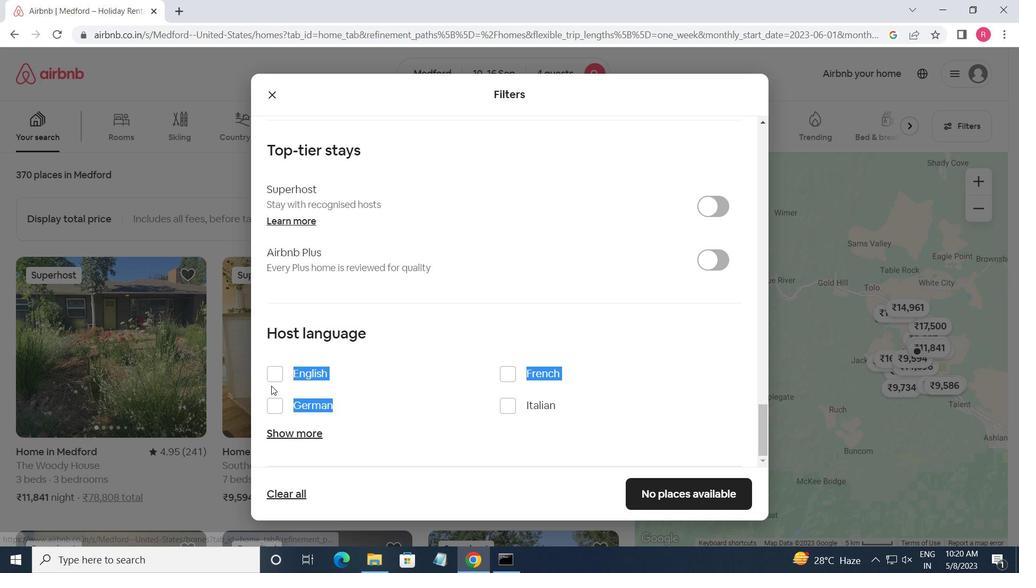 
Action: Mouse pressed left at (270, 381)
Screenshot: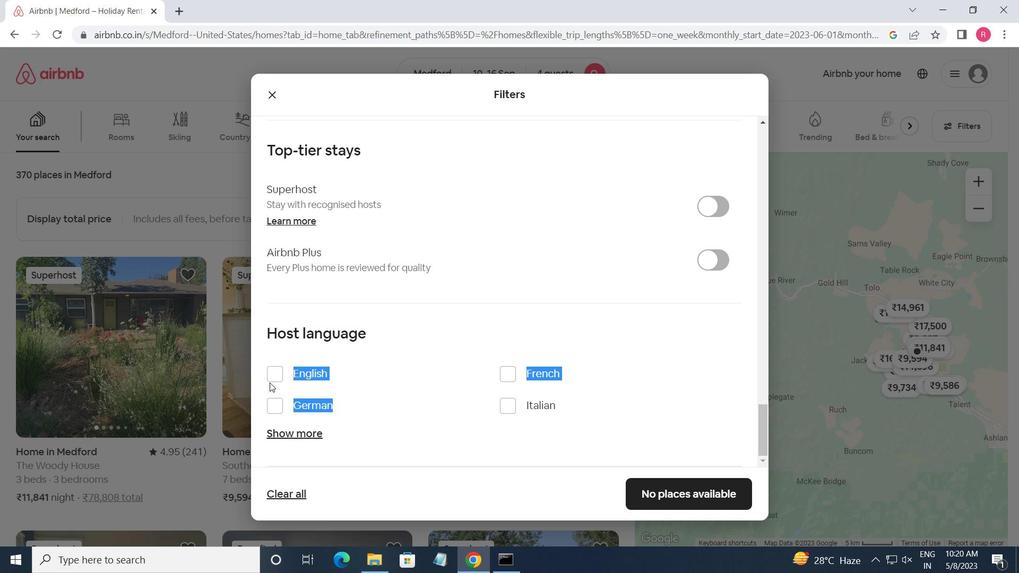 
Action: Mouse moved to (661, 484)
Screenshot: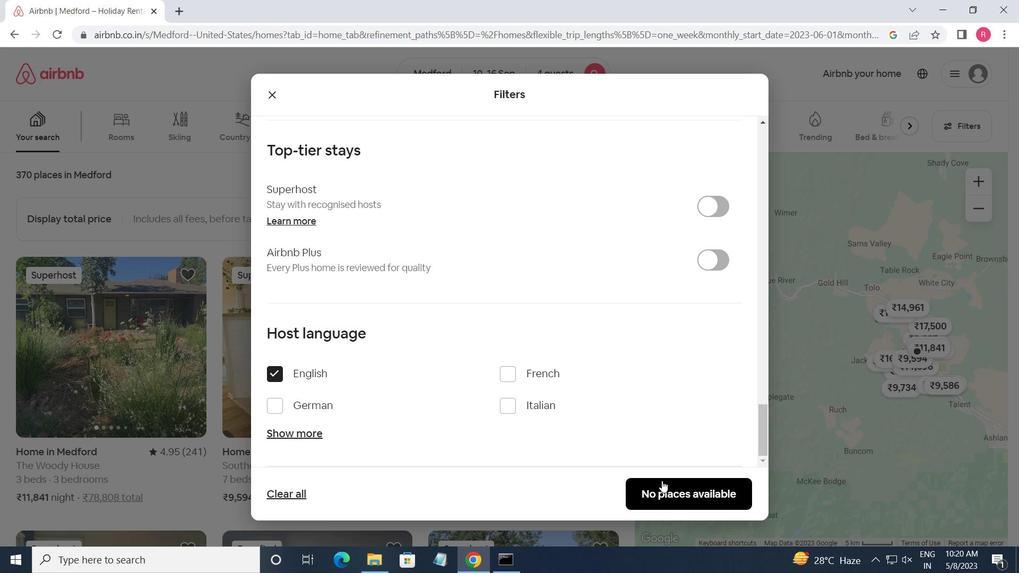 
Action: Mouse pressed left at (661, 484)
Screenshot: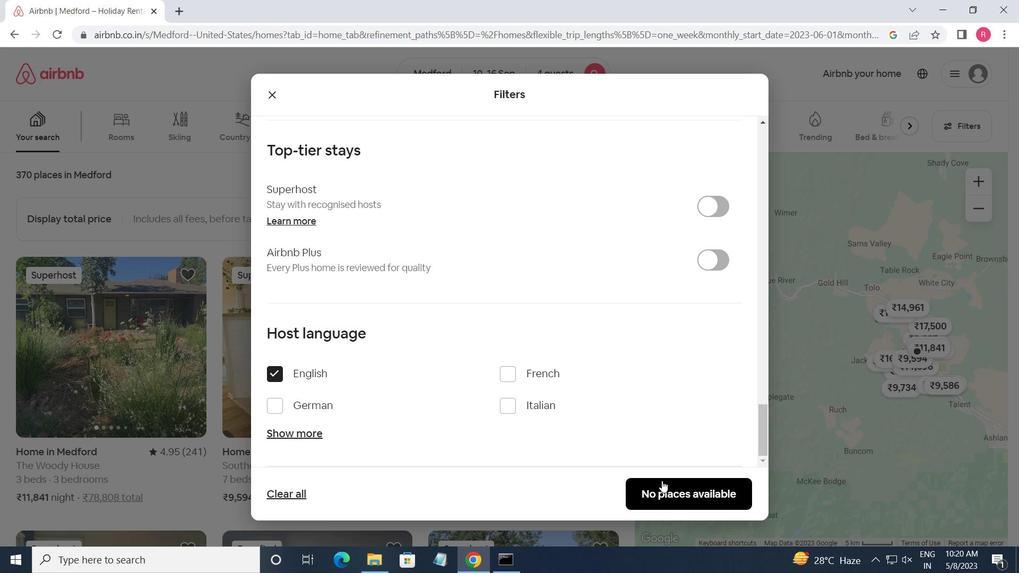 
